 Task: Find connections with filter location Habiganj with filter topic #Networkingwith filter profile language Potuguese with filter current company NCC Limited with filter school Monad University  with filter industry Oil Extraction with filter service category Cybersecurity with filter keywords title Artist
Action: Mouse moved to (540, 108)
Screenshot: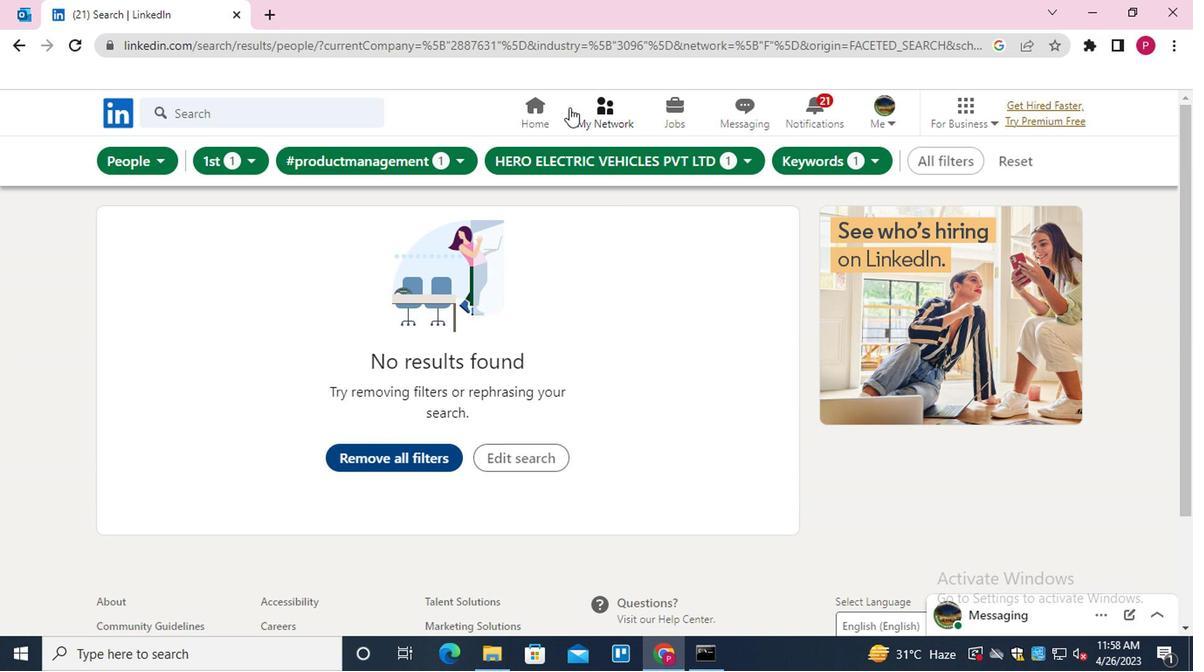 
Action: Mouse pressed left at (540, 108)
Screenshot: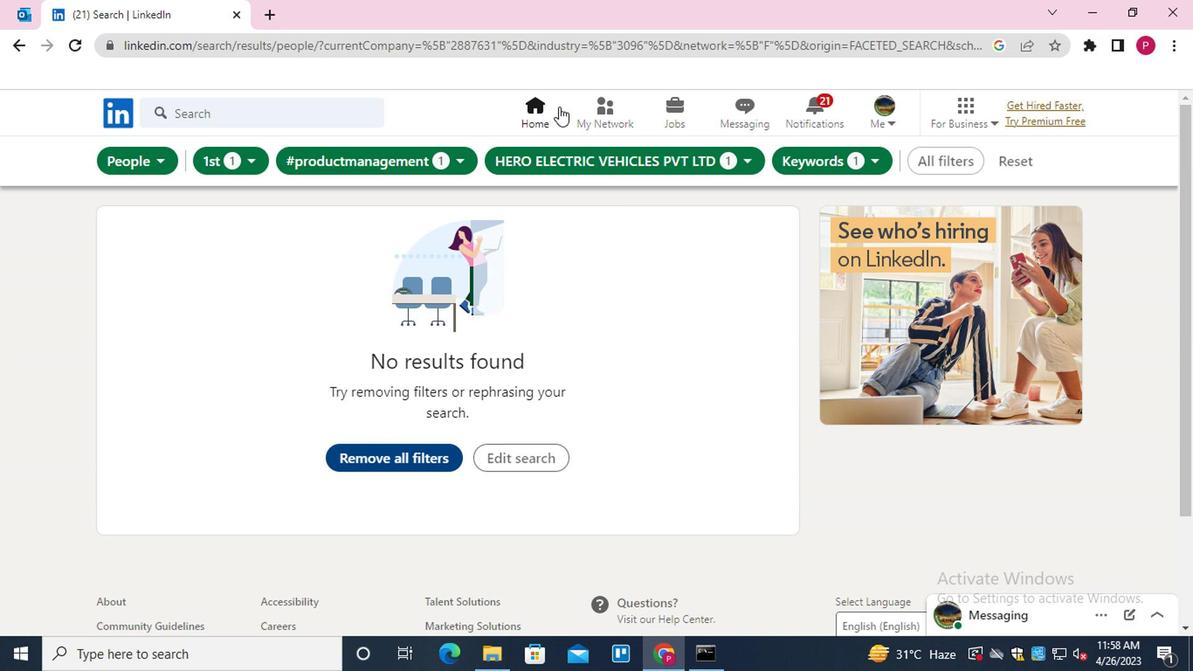 
Action: Mouse moved to (614, 117)
Screenshot: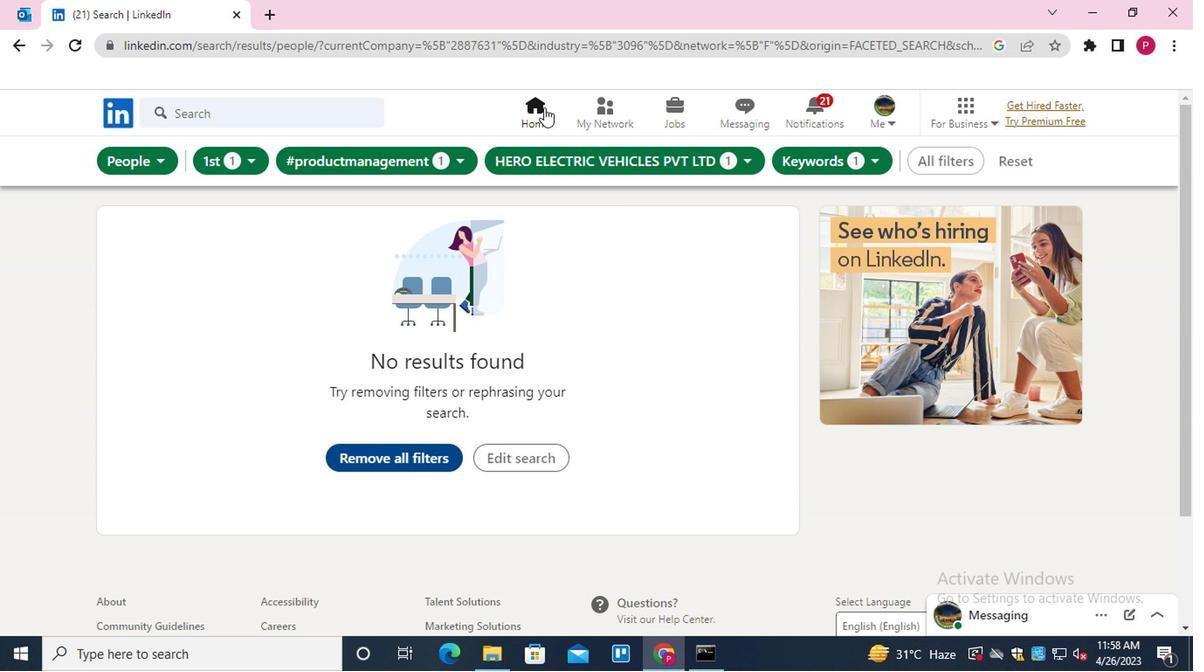
Action: Mouse pressed left at (614, 117)
Screenshot: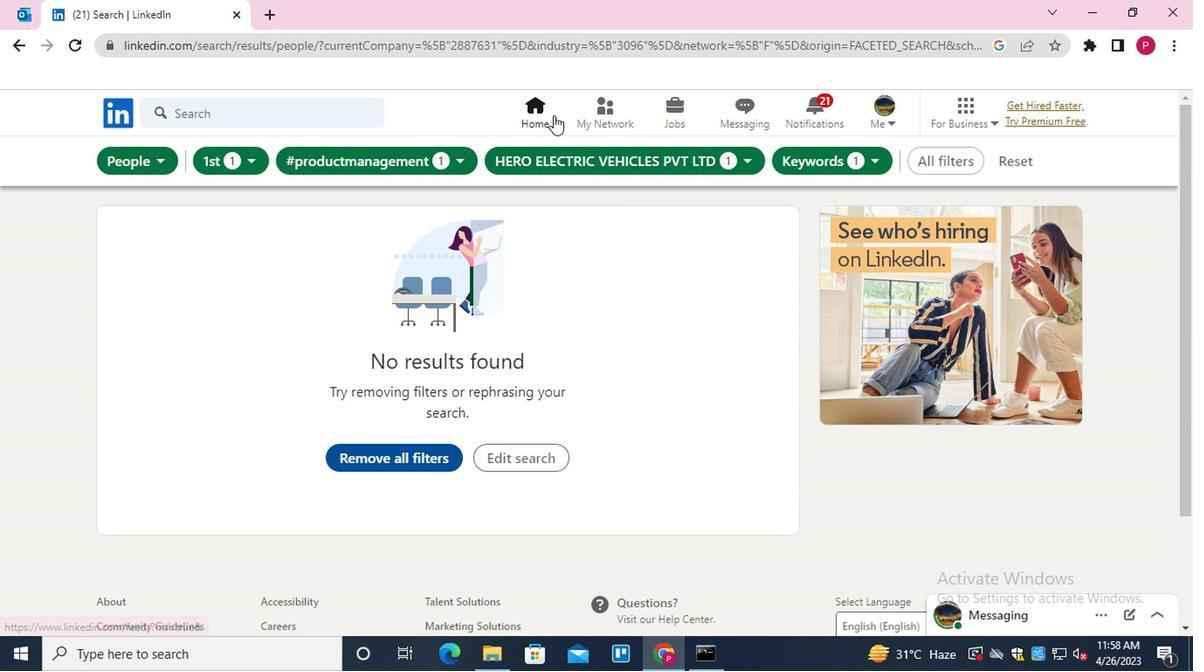 
Action: Mouse moved to (233, 198)
Screenshot: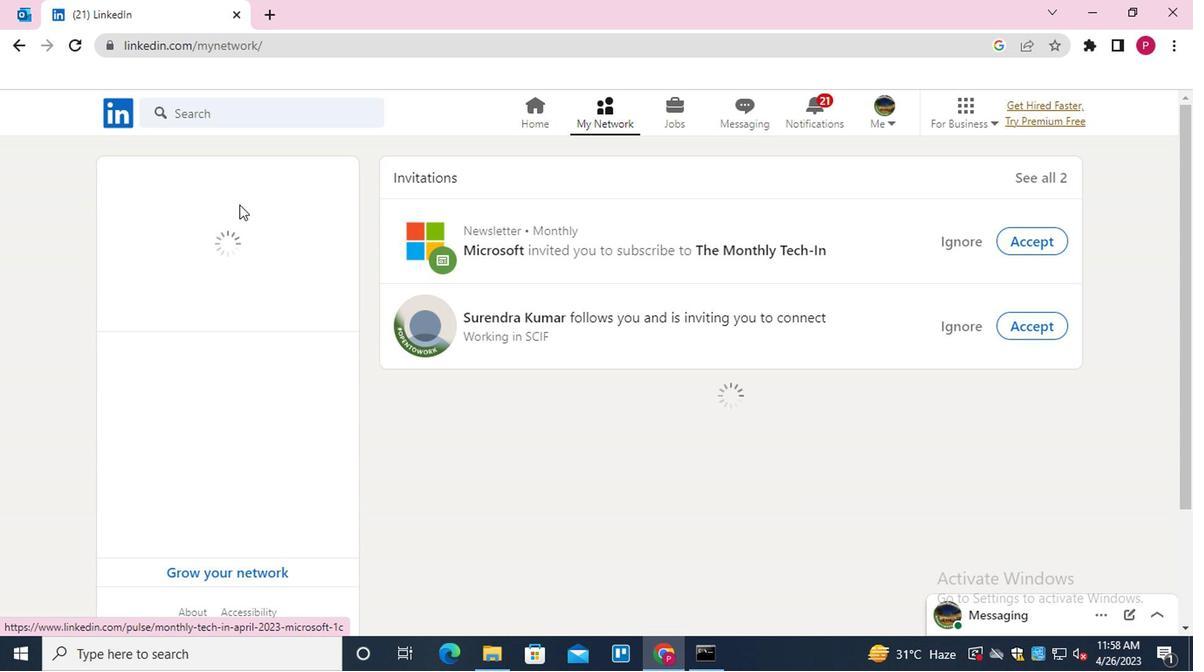 
Action: Mouse pressed left at (233, 198)
Screenshot: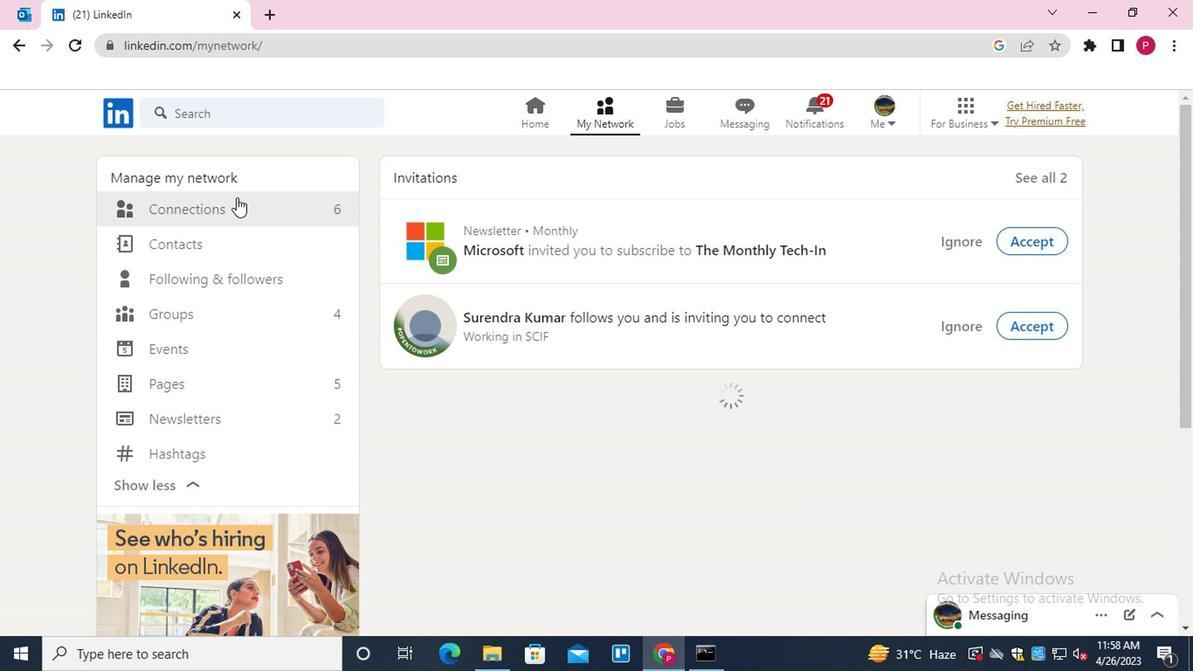 
Action: Mouse moved to (257, 216)
Screenshot: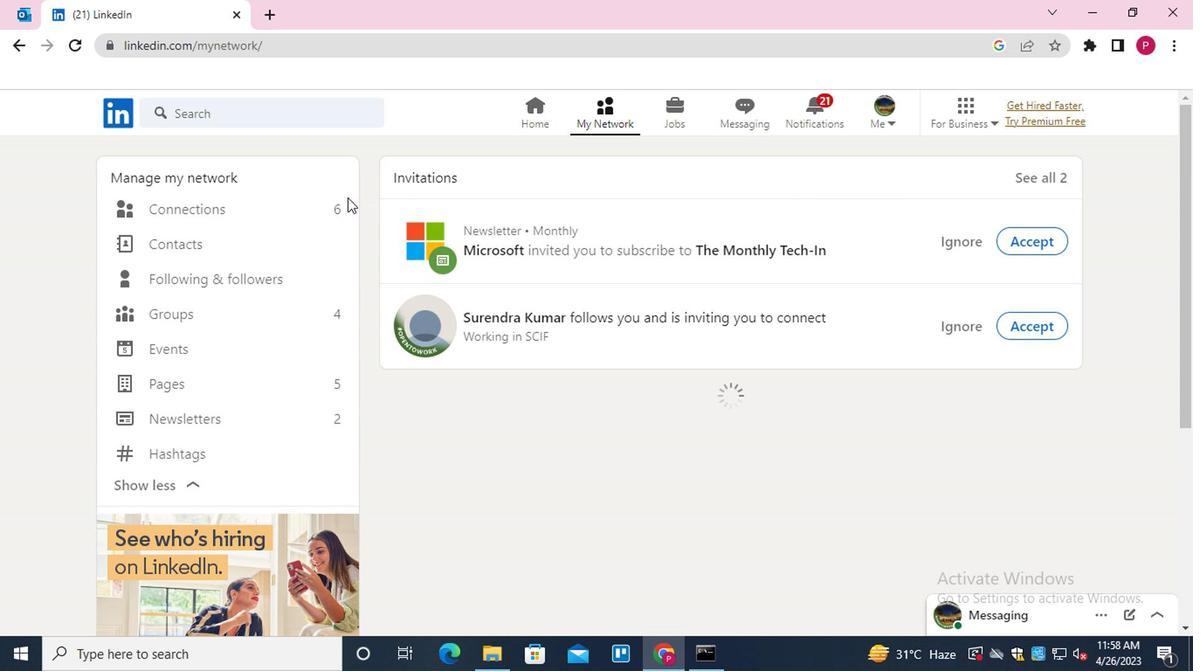 
Action: Mouse pressed left at (257, 216)
Screenshot: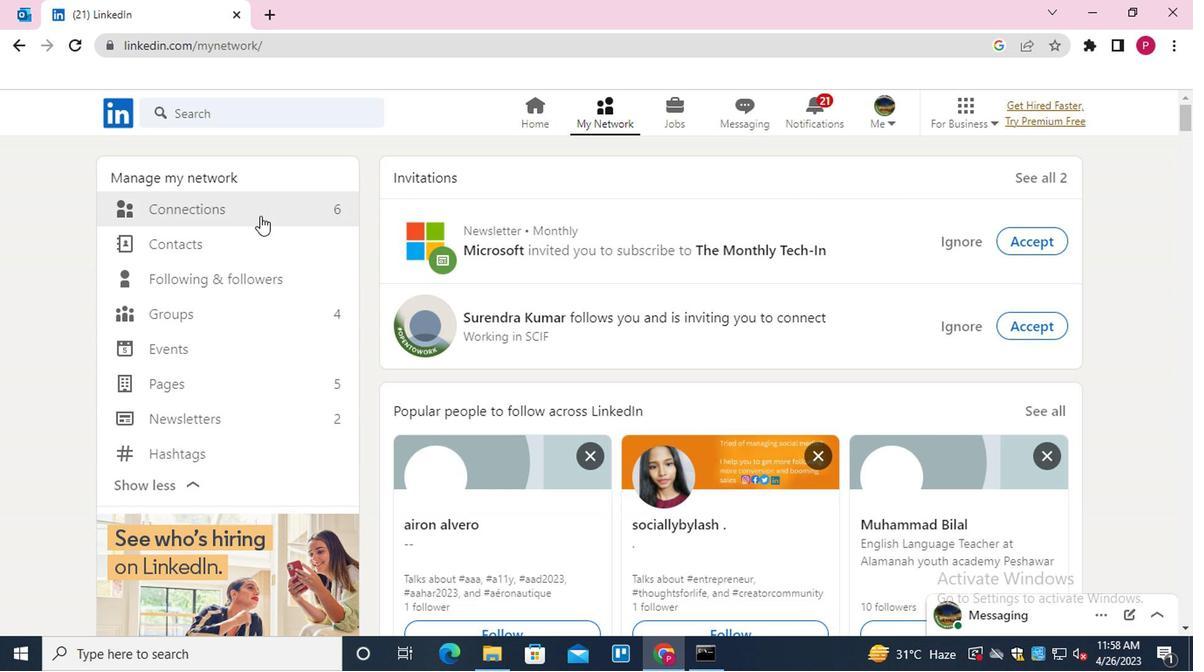 
Action: Mouse moved to (737, 213)
Screenshot: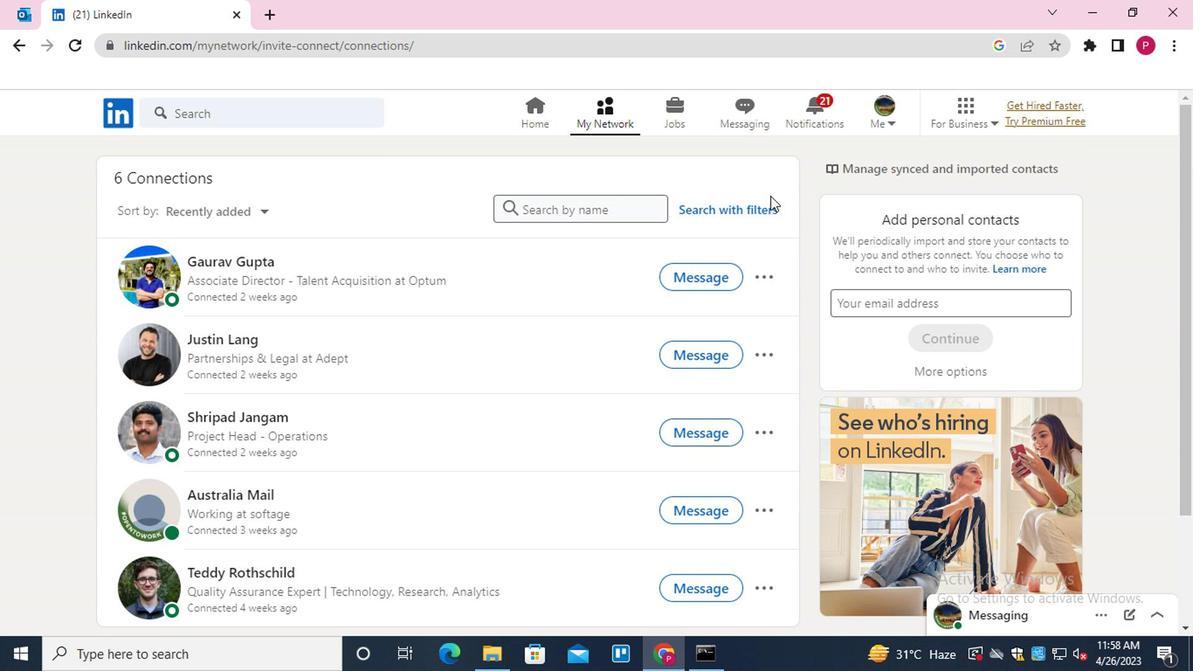 
Action: Mouse pressed left at (737, 213)
Screenshot: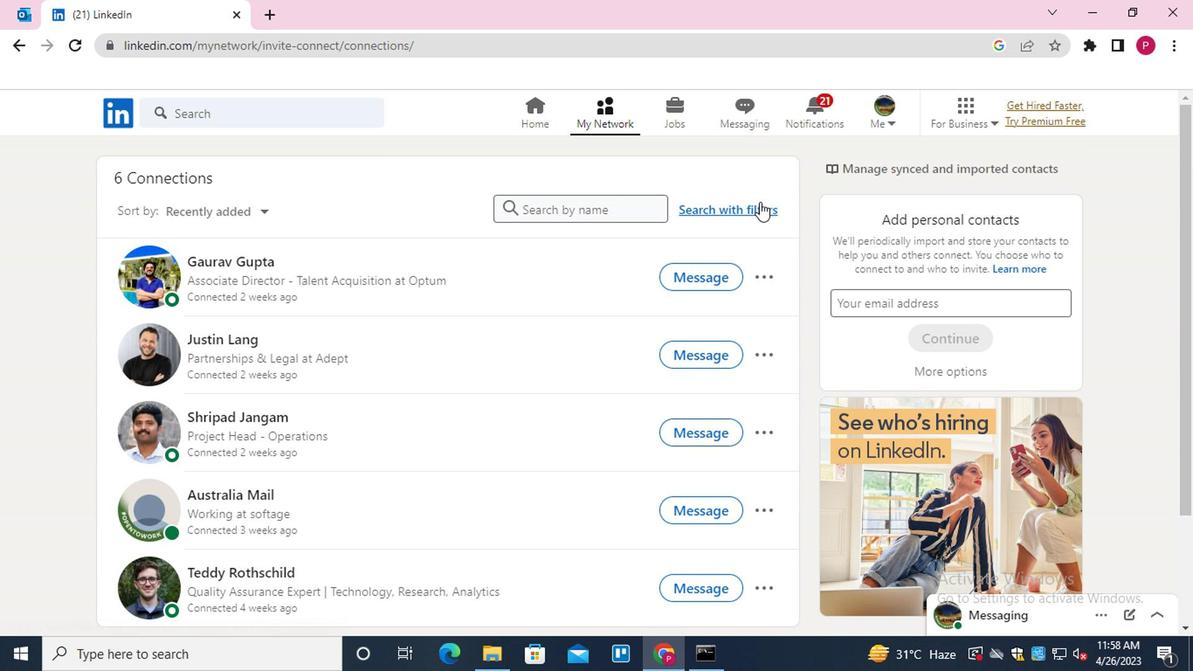 
Action: Mouse moved to (573, 162)
Screenshot: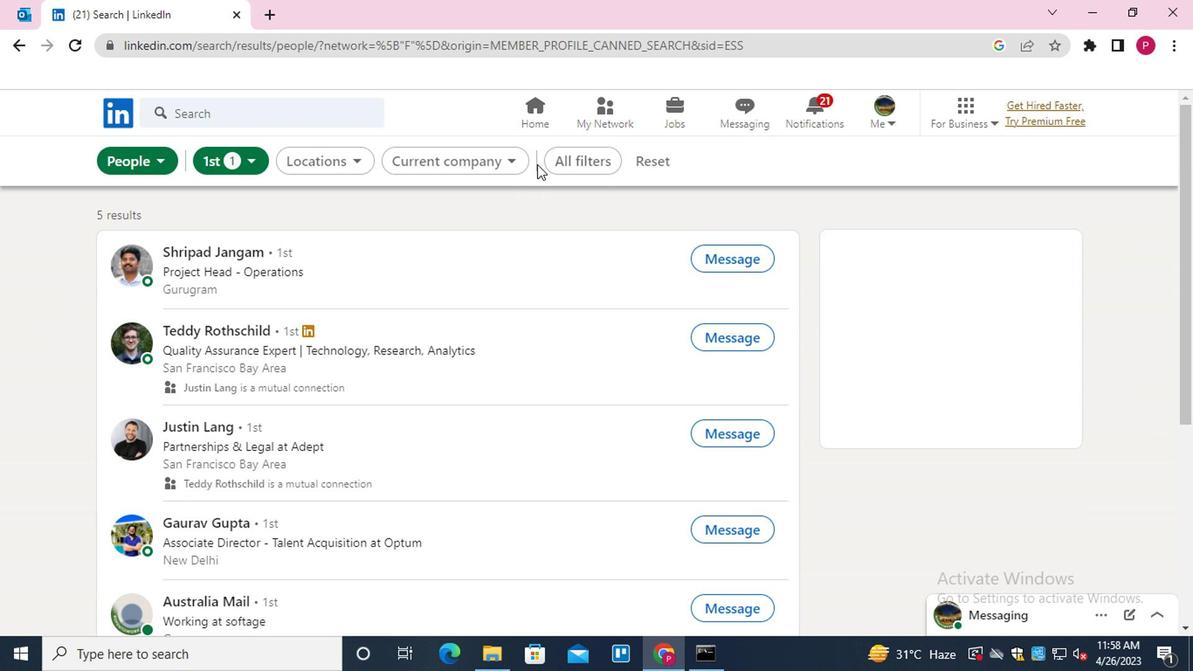 
Action: Mouse pressed left at (573, 162)
Screenshot: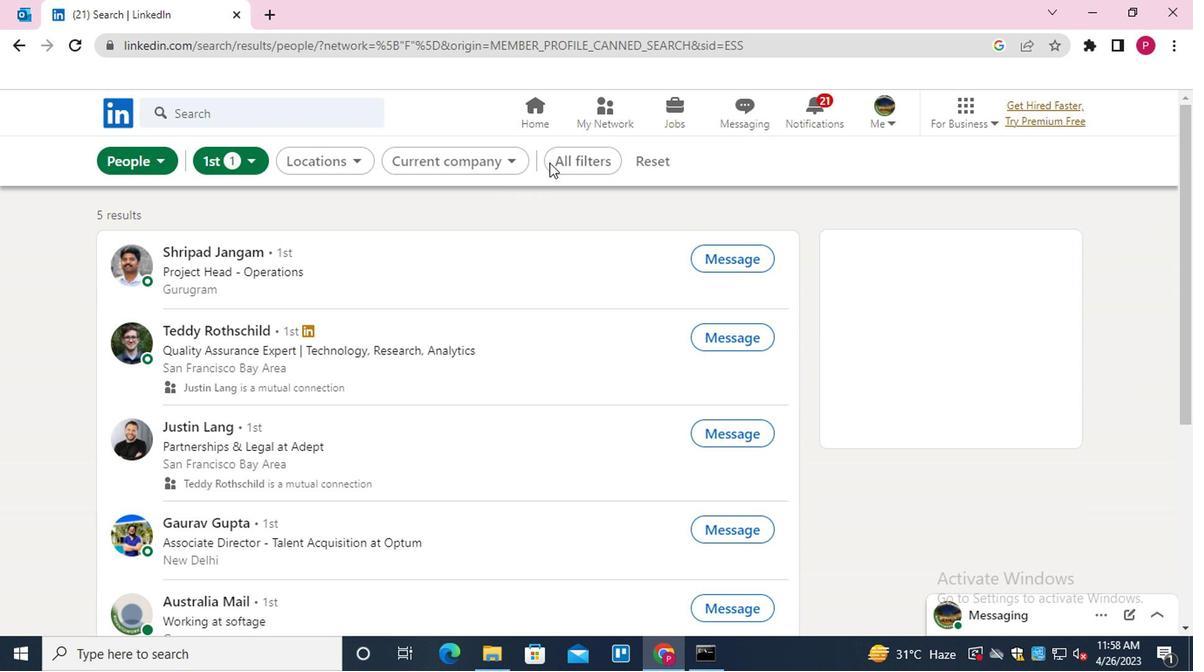 
Action: Mouse moved to (960, 404)
Screenshot: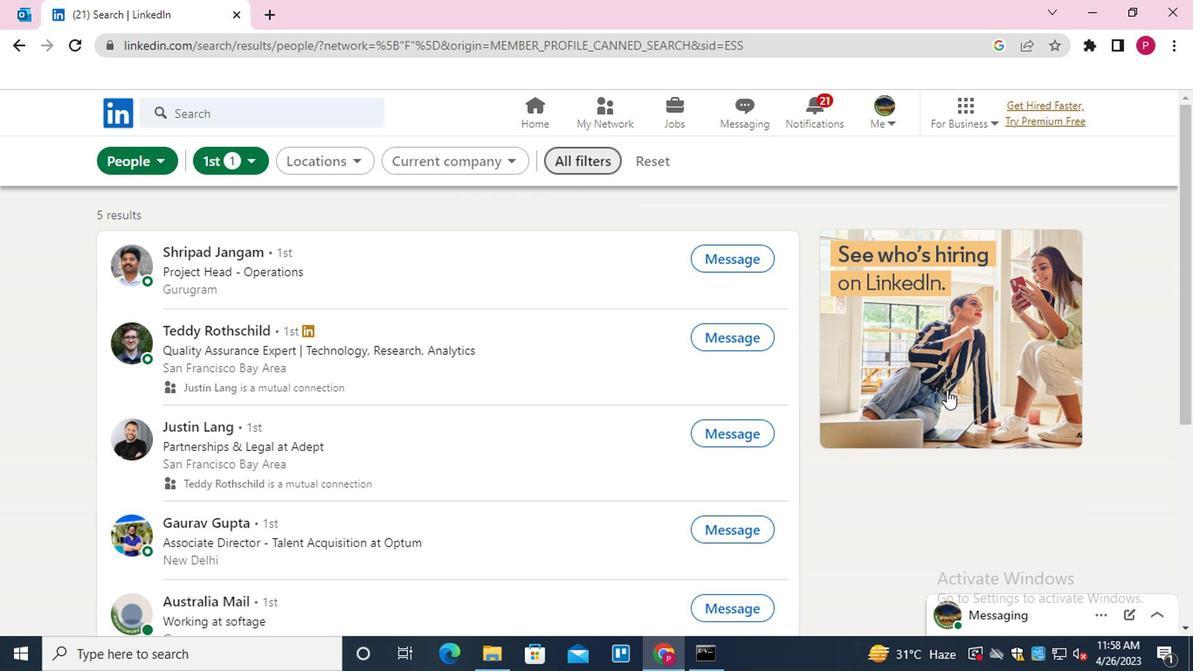 
Action: Mouse scrolled (960, 403) with delta (0, -1)
Screenshot: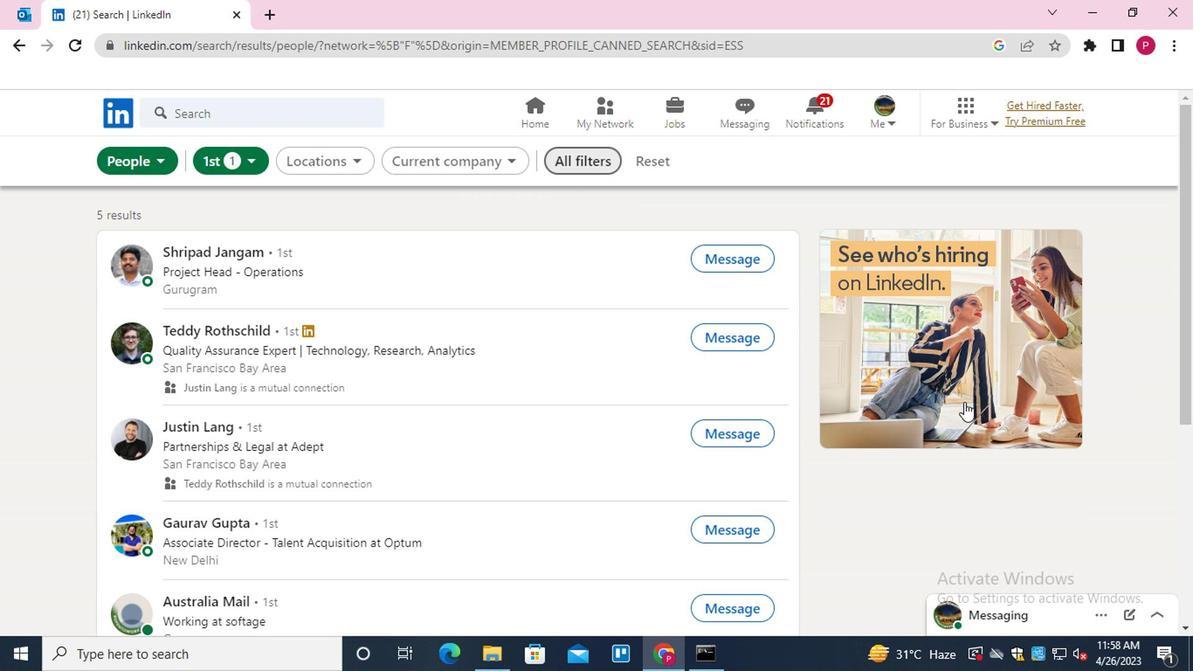 
Action: Mouse moved to (962, 407)
Screenshot: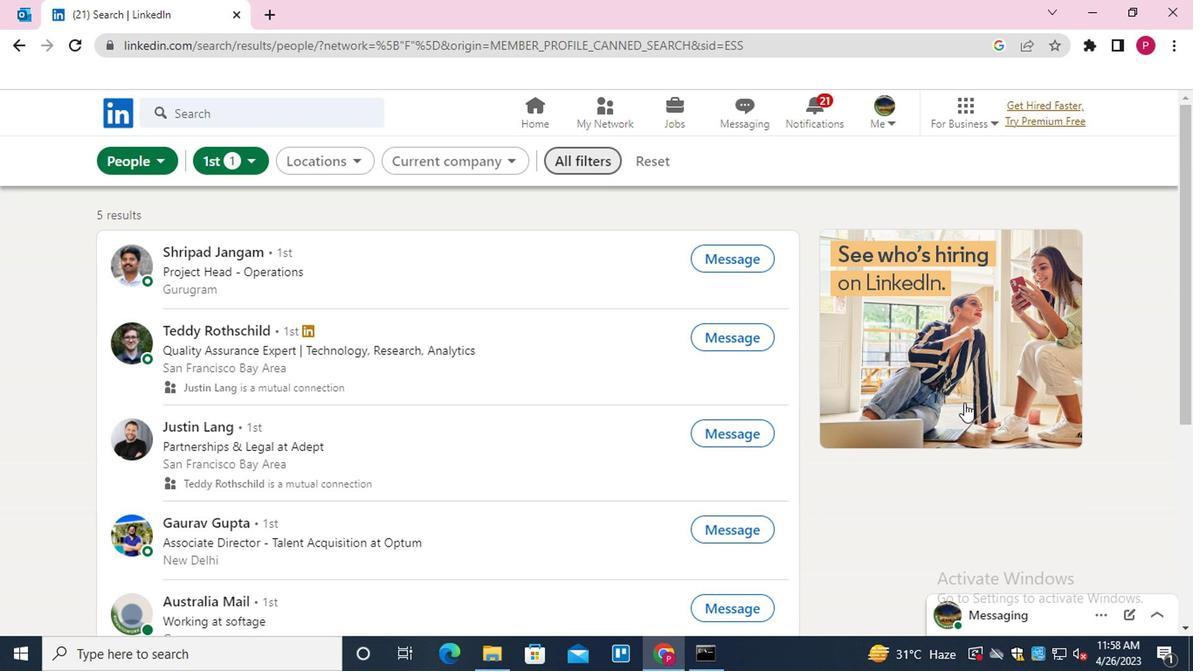 
Action: Mouse scrolled (962, 407) with delta (0, 0)
Screenshot: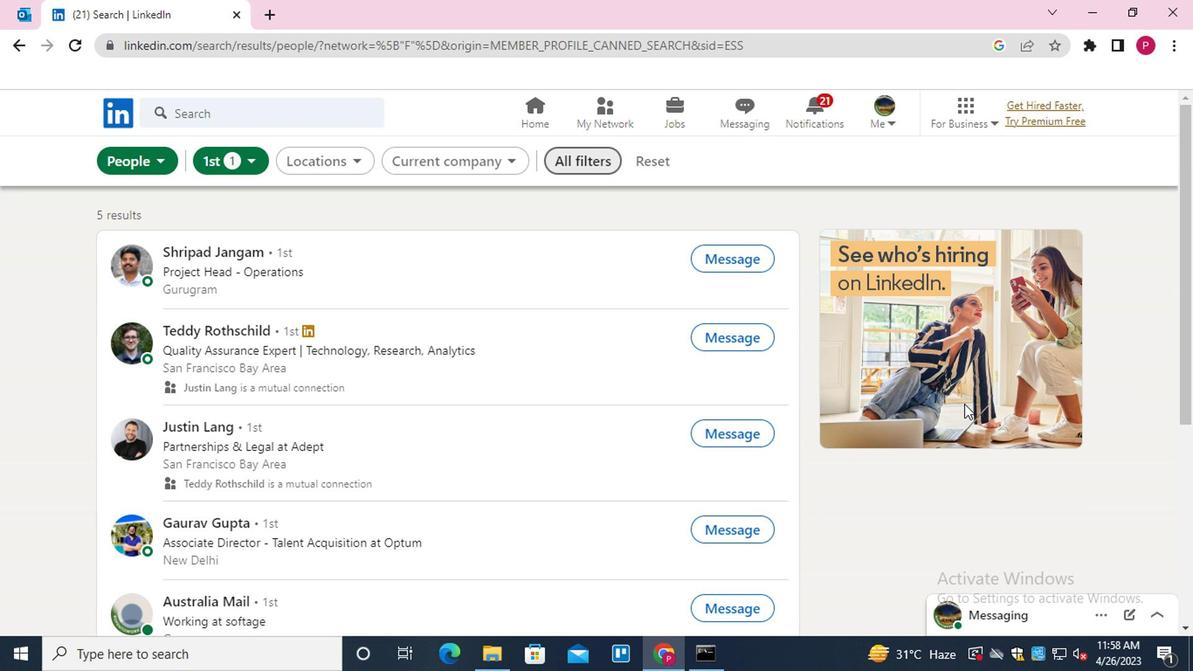 
Action: Mouse moved to (962, 408)
Screenshot: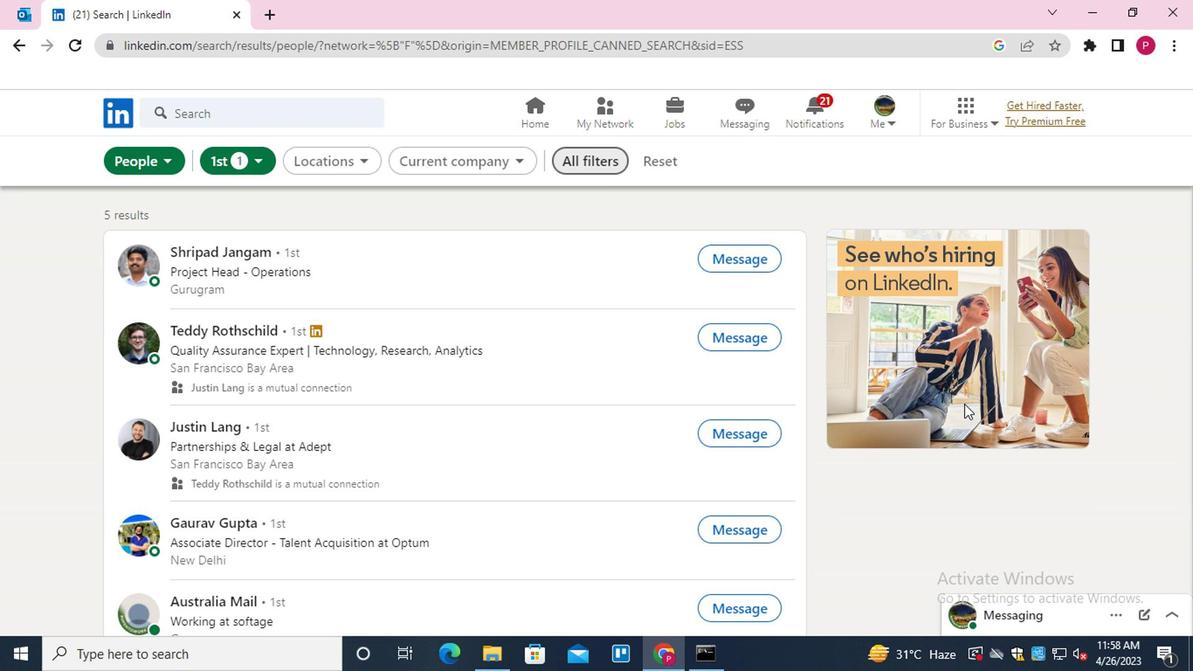 
Action: Mouse scrolled (962, 407) with delta (0, -1)
Screenshot: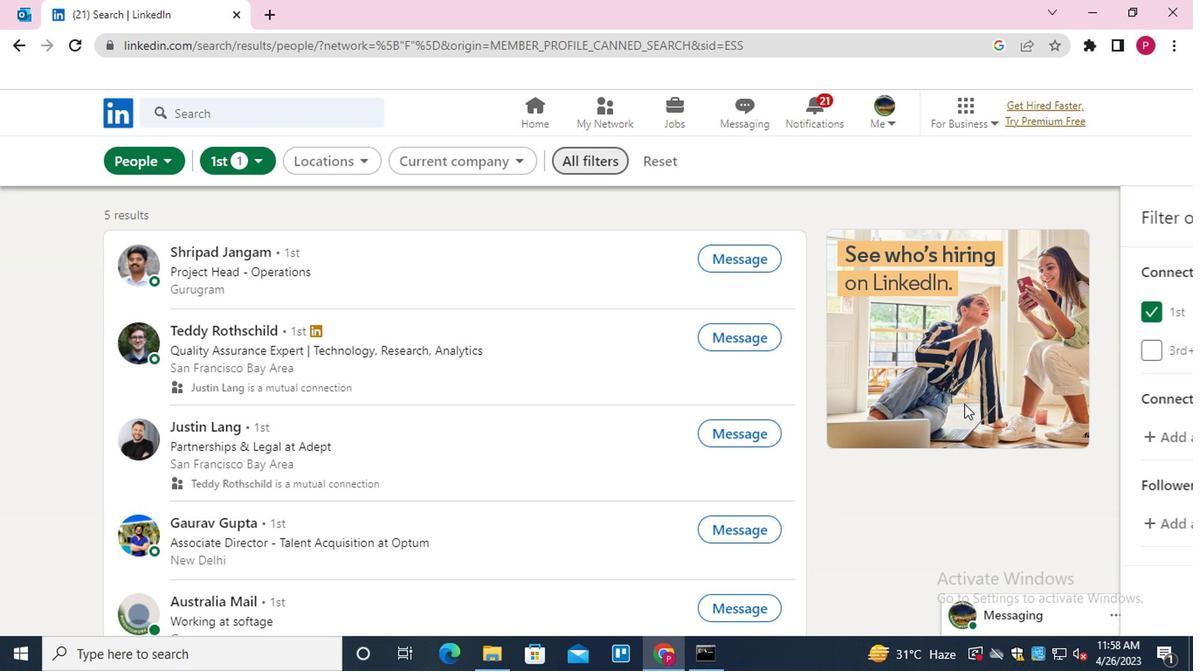
Action: Mouse moved to (1001, 443)
Screenshot: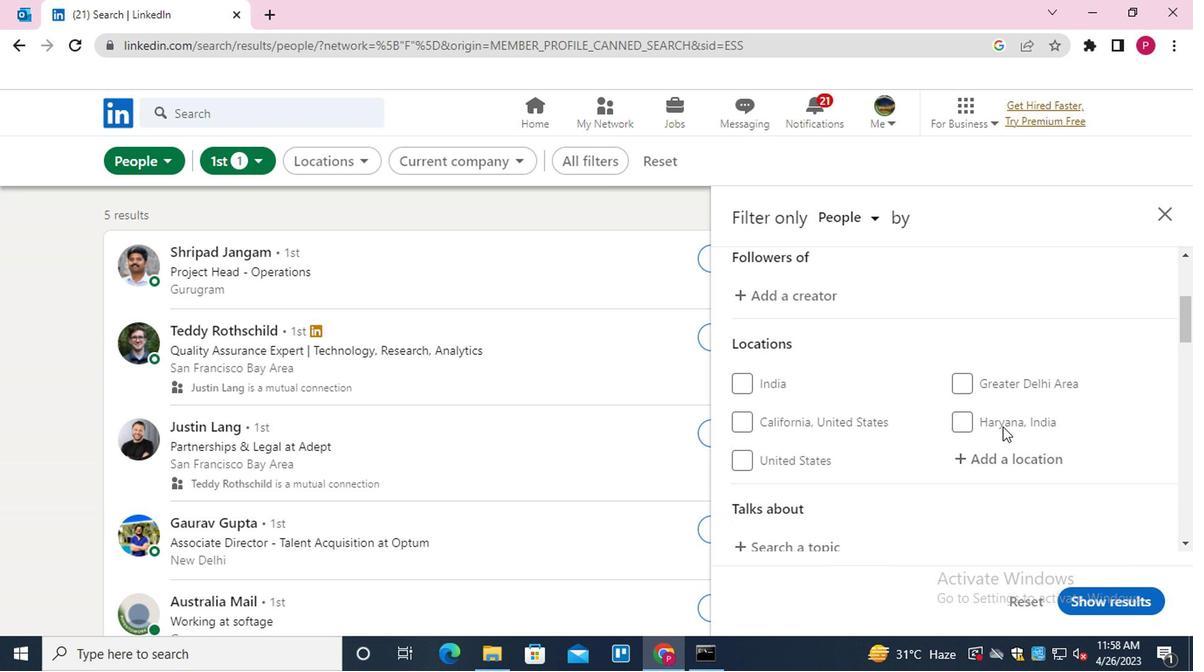 
Action: Mouse pressed left at (1001, 443)
Screenshot: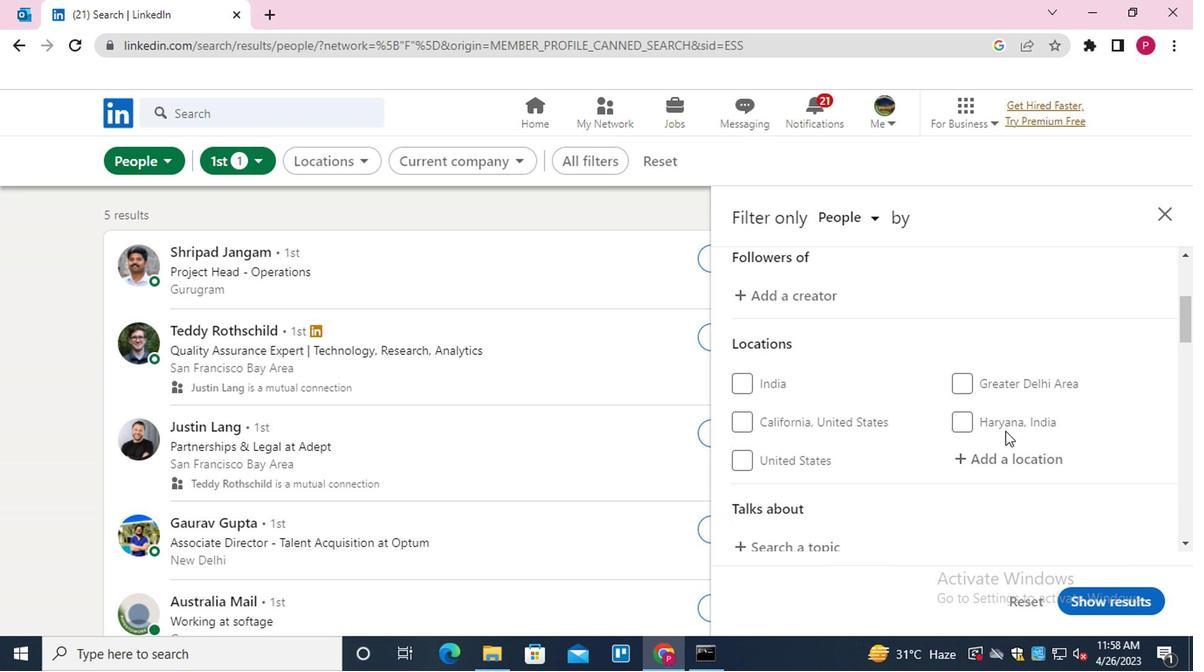 
Action: Mouse moved to (998, 454)
Screenshot: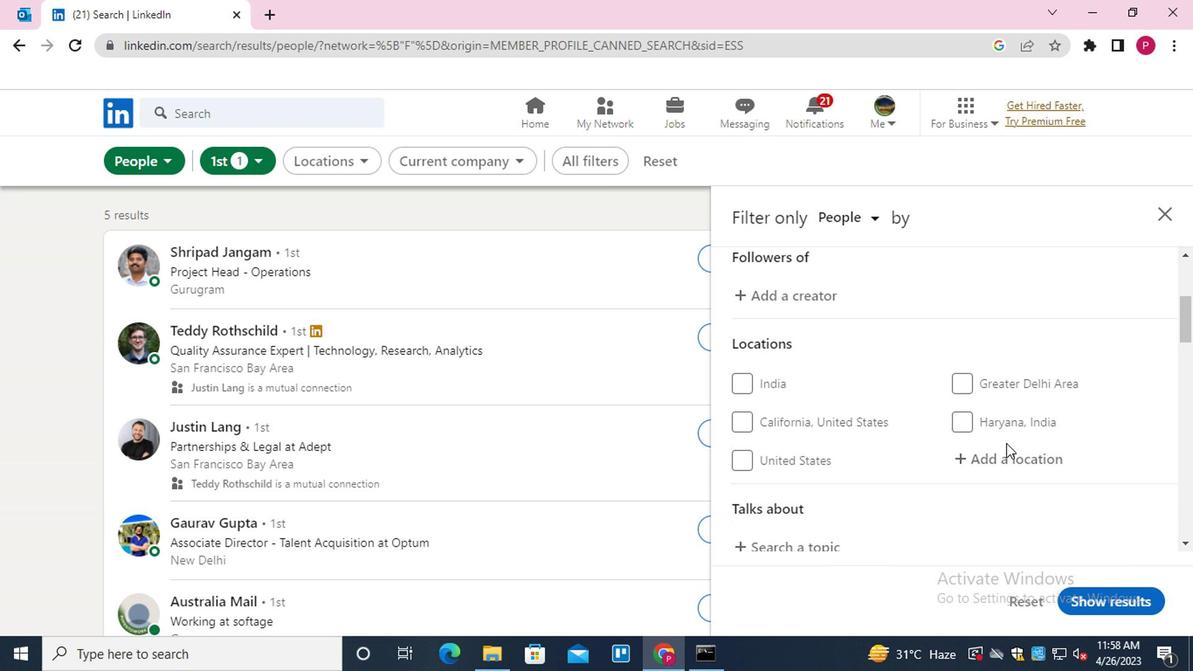 
Action: Mouse pressed left at (998, 454)
Screenshot: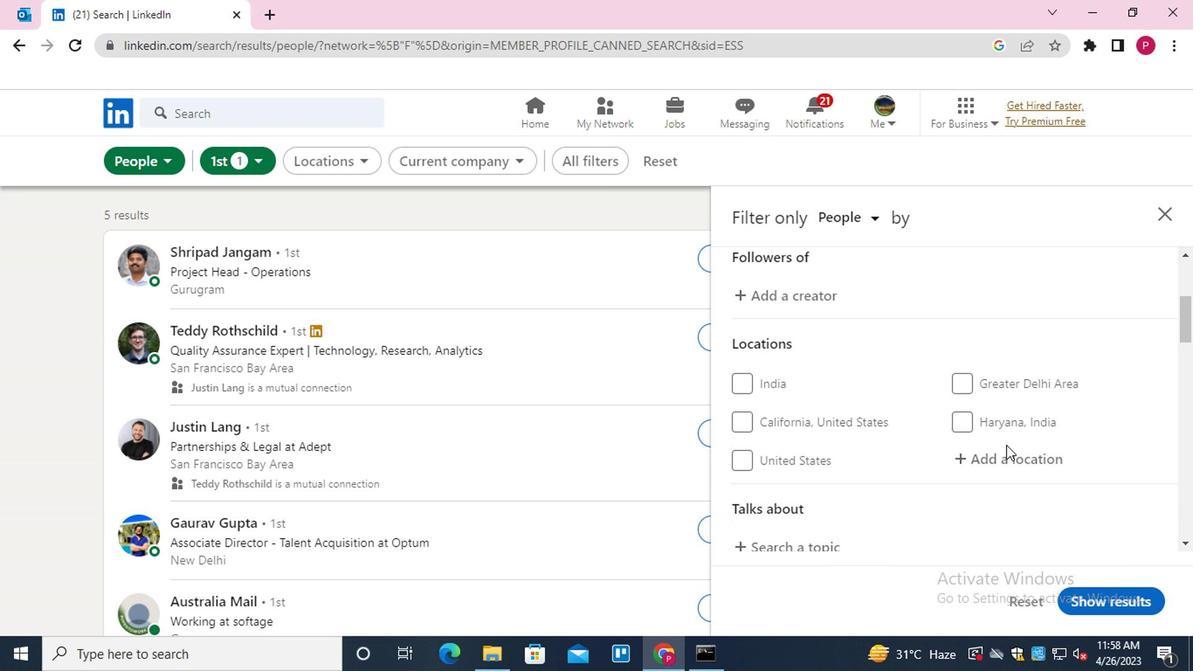 
Action: Mouse moved to (1038, 425)
Screenshot: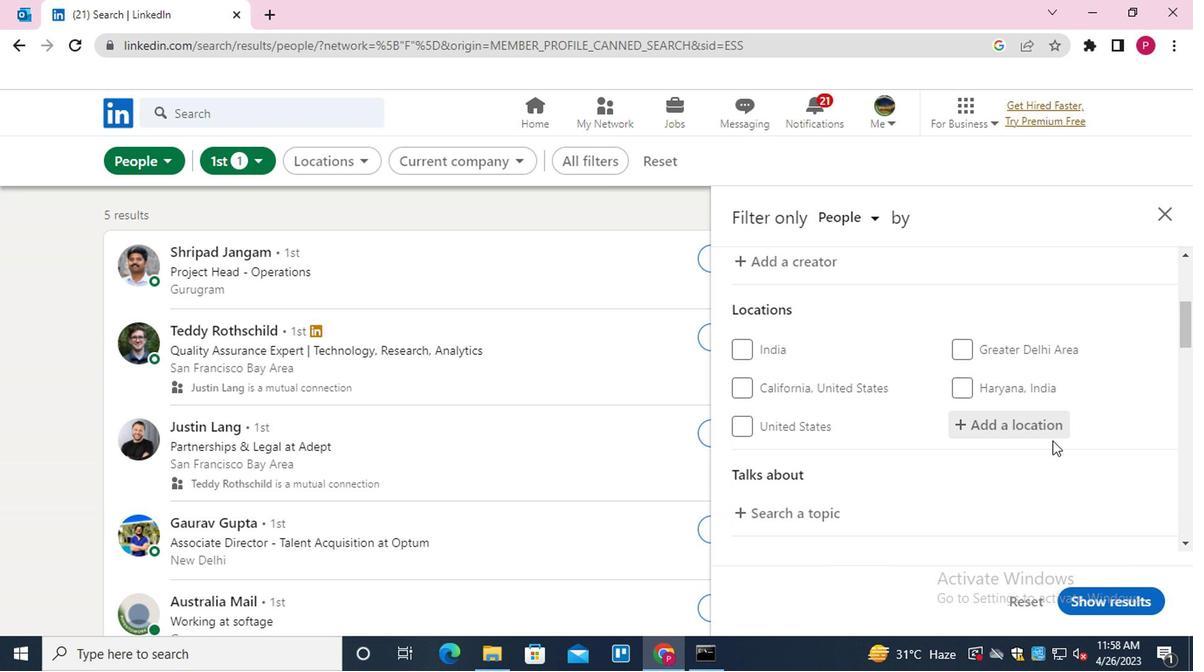 
Action: Mouse pressed left at (1038, 425)
Screenshot: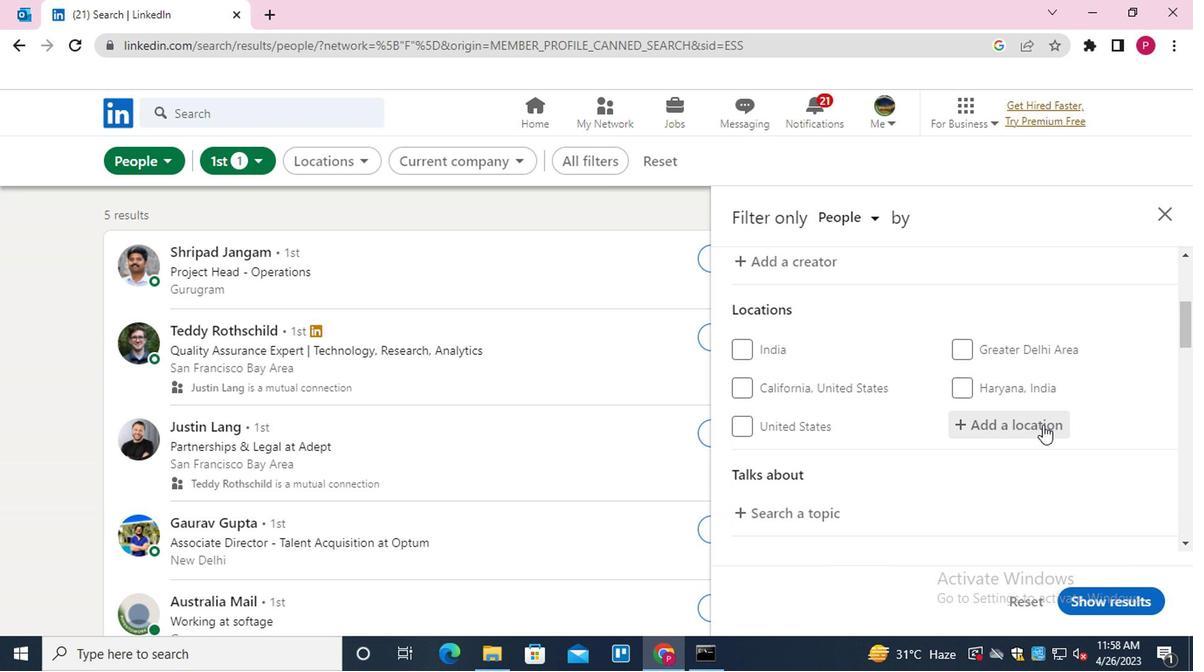 
Action: Key pressed <Key.shift>HABIGANJ
Screenshot: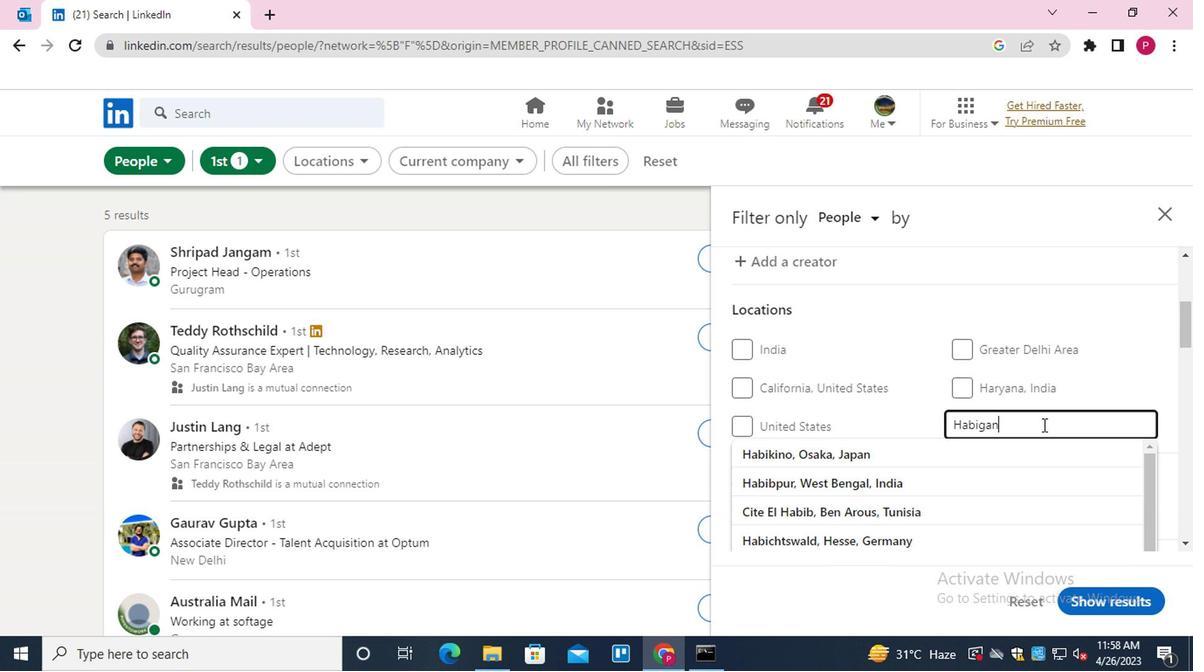 
Action: Mouse moved to (1010, 443)
Screenshot: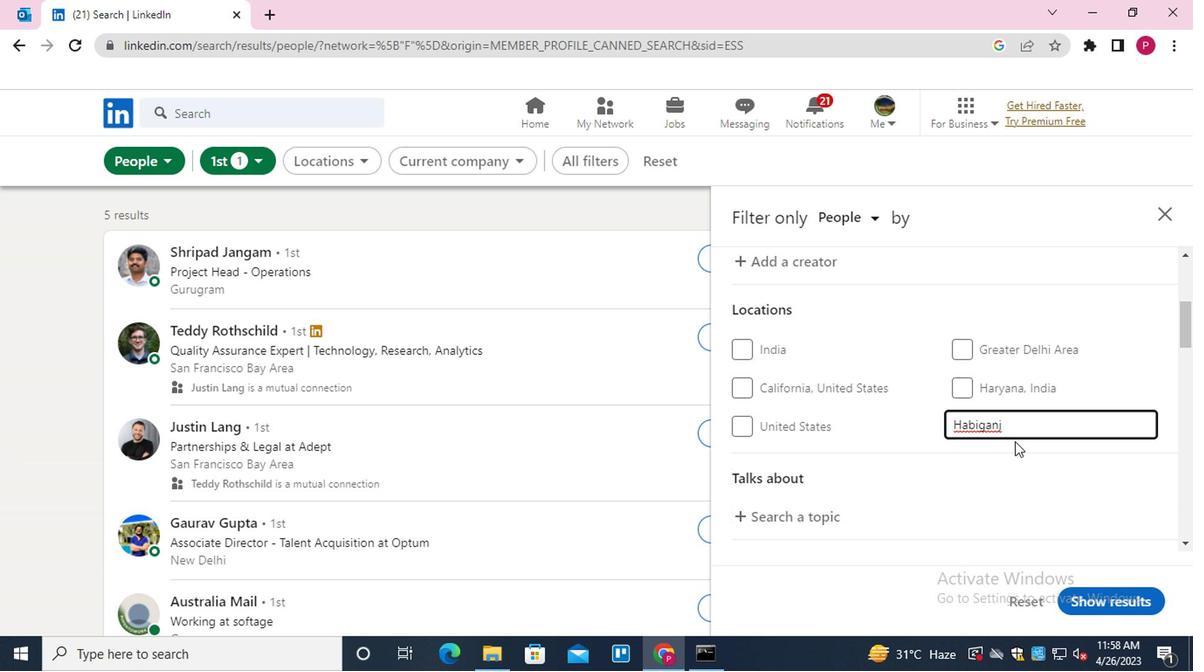 
Action: Mouse scrolled (1010, 441) with delta (0, -1)
Screenshot: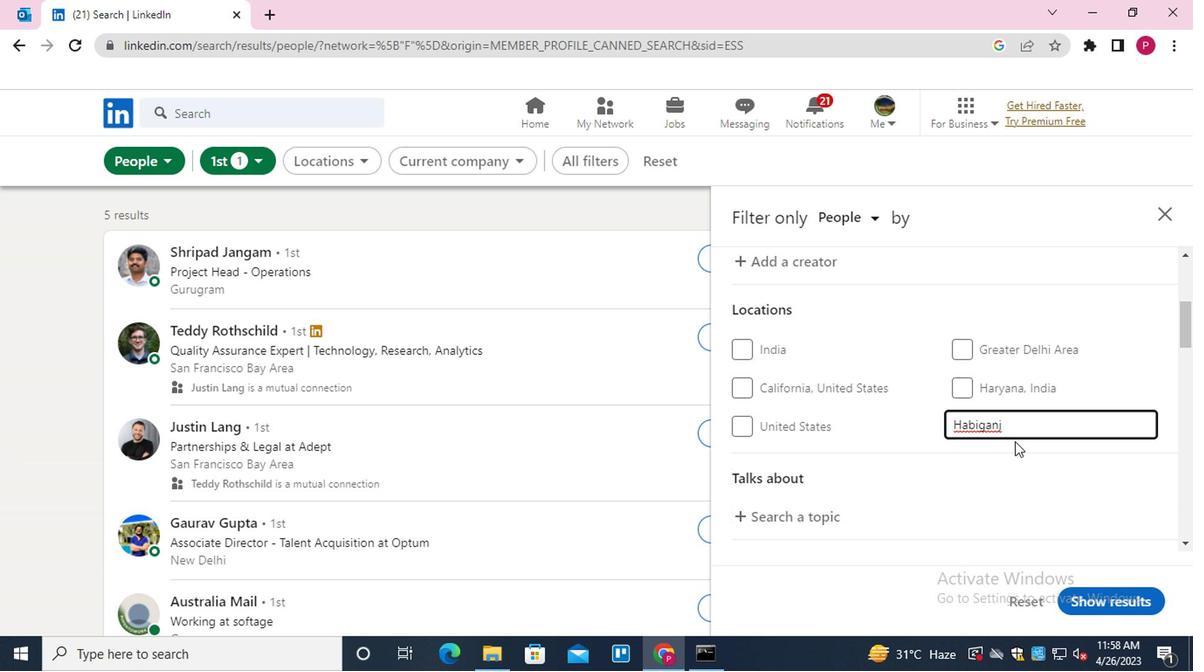 
Action: Mouse moved to (762, 424)
Screenshot: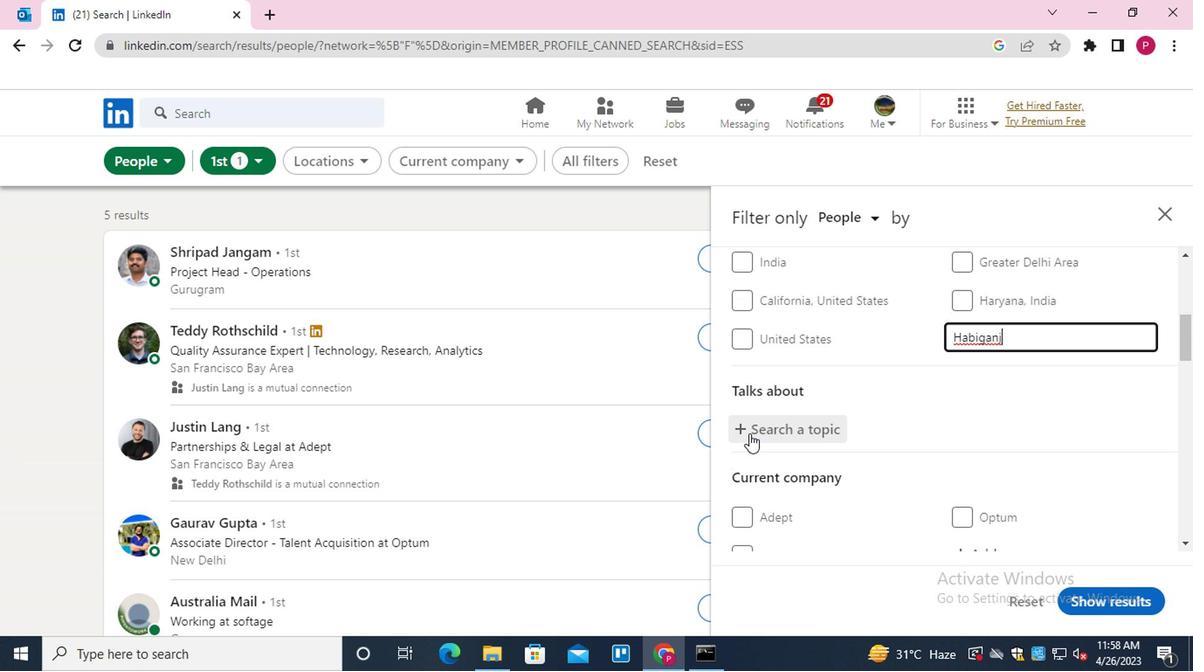 
Action: Mouse pressed left at (762, 424)
Screenshot: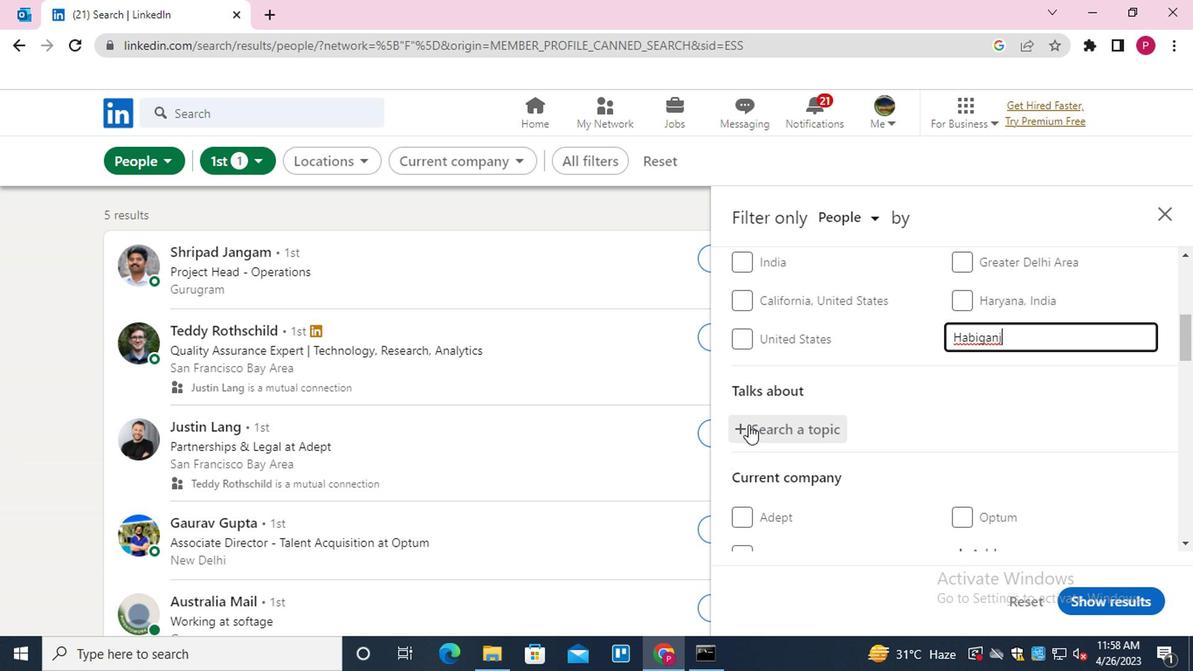 
Action: Key pressed NETWORKING<Key.down><Key.enter>
Screenshot: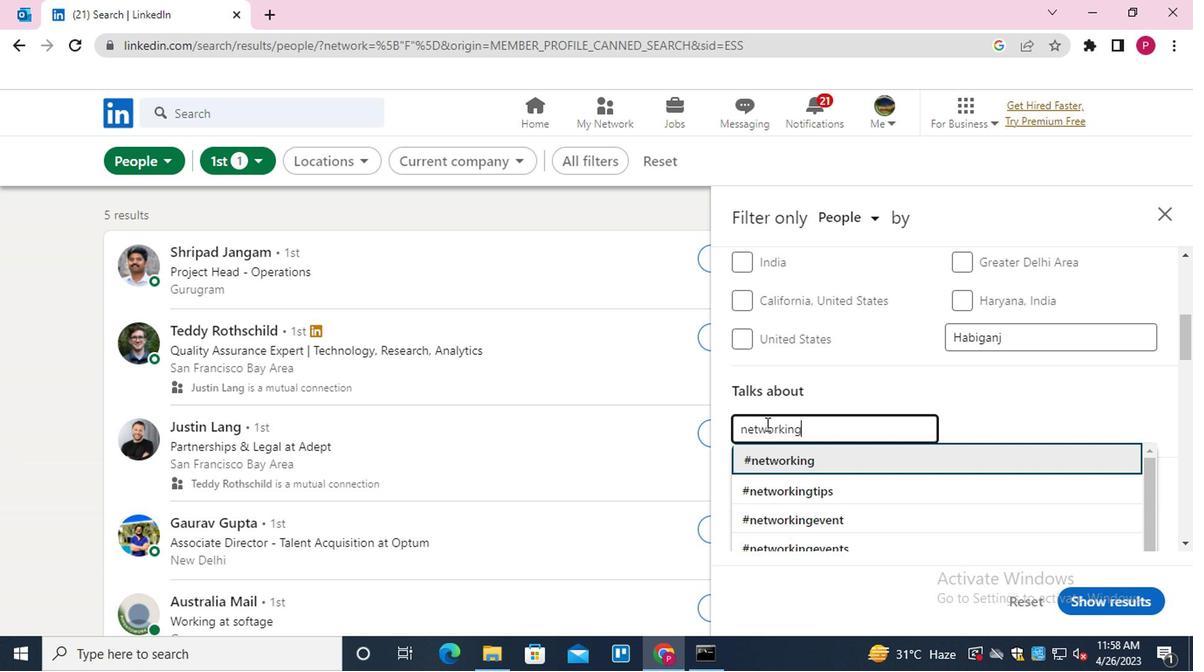 
Action: Mouse scrolled (762, 423) with delta (0, 0)
Screenshot: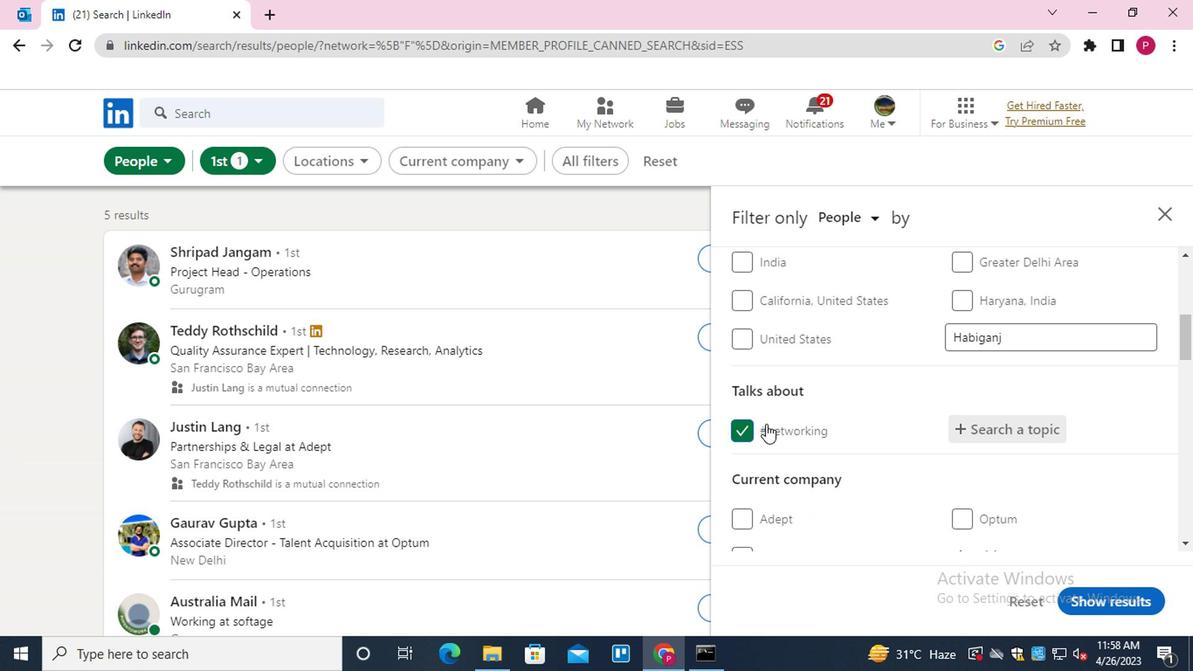 
Action: Mouse scrolled (762, 423) with delta (0, 0)
Screenshot: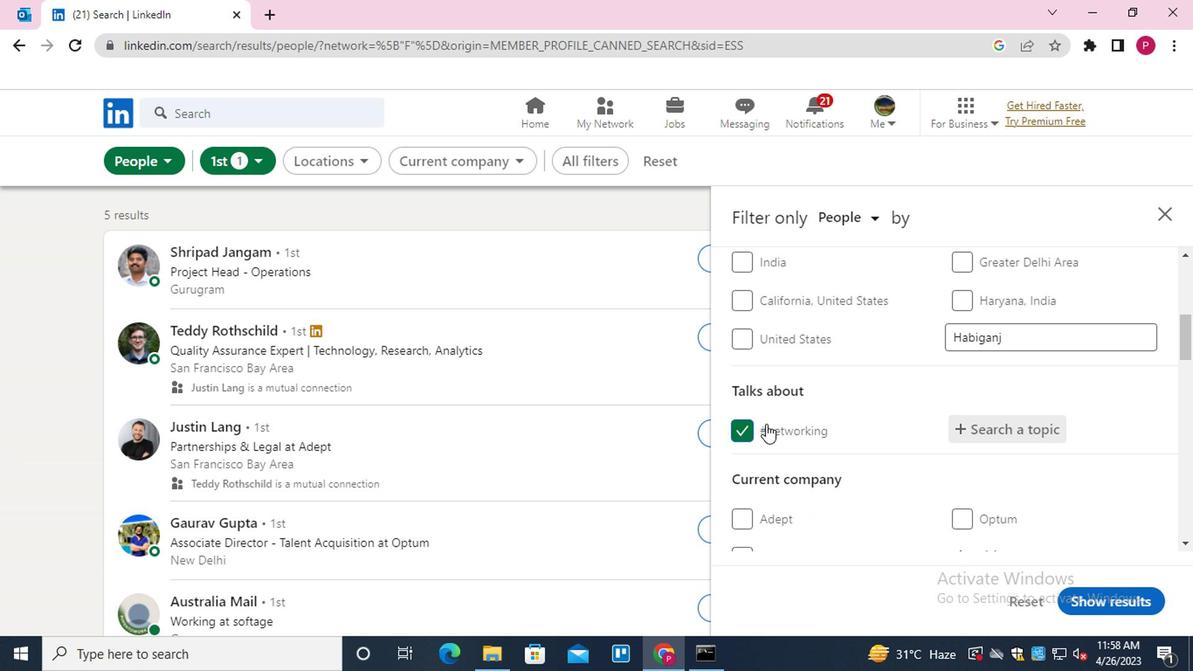 
Action: Mouse scrolled (762, 423) with delta (0, 0)
Screenshot: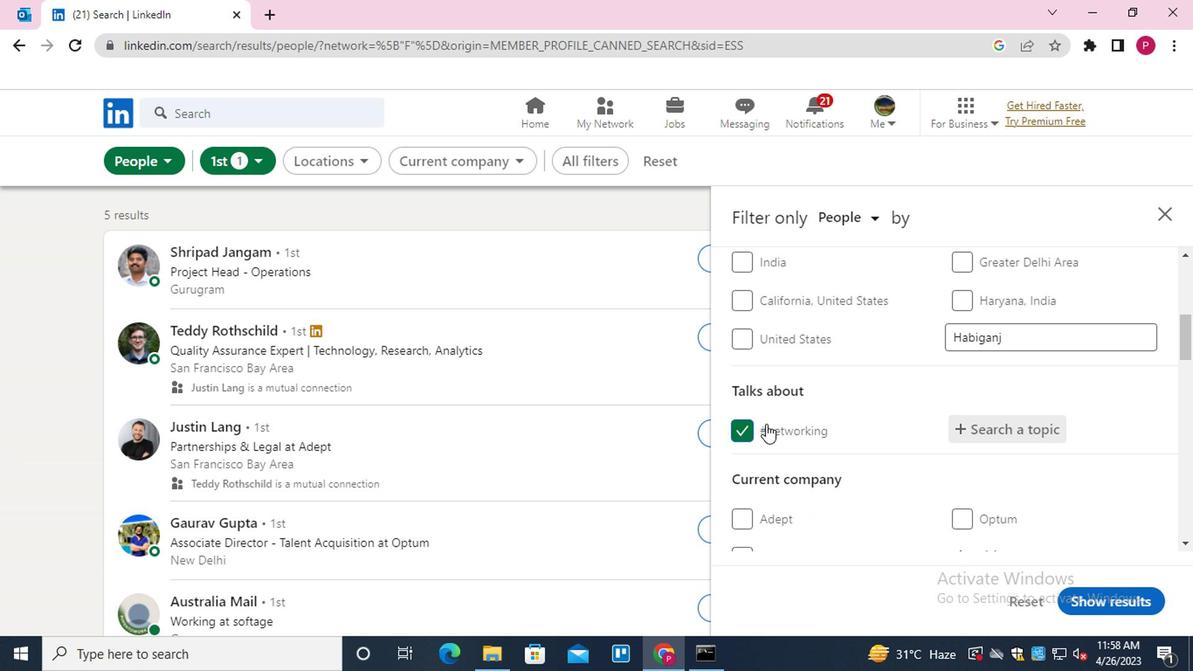 
Action: Mouse moved to (998, 301)
Screenshot: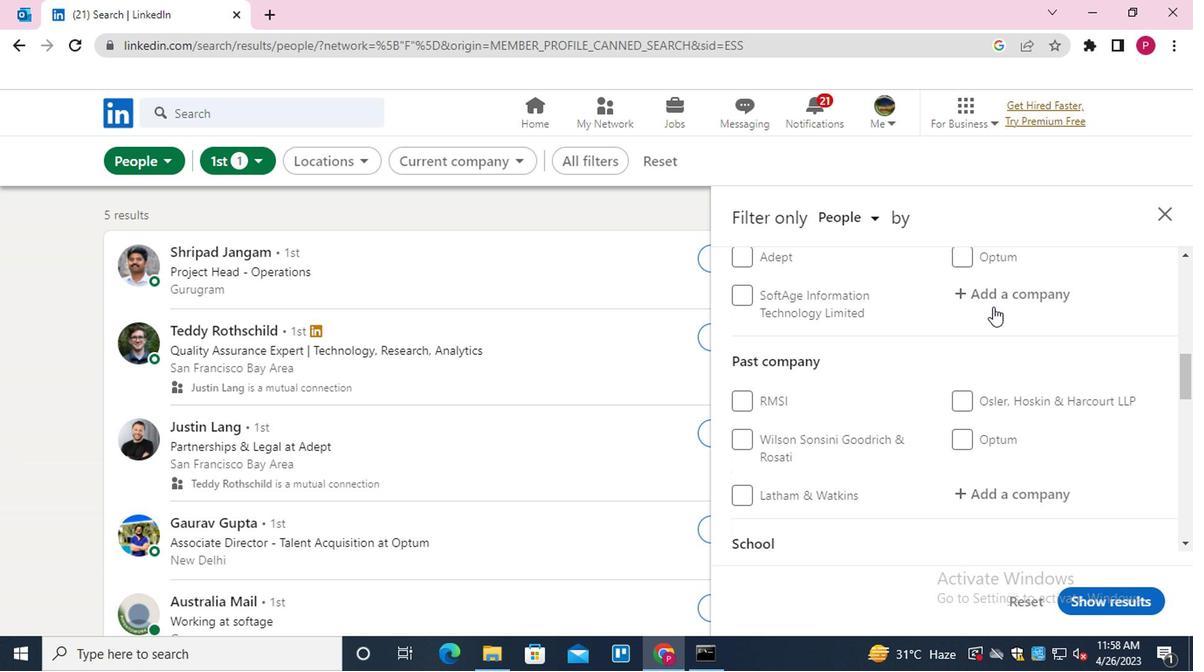 
Action: Mouse pressed left at (998, 301)
Screenshot: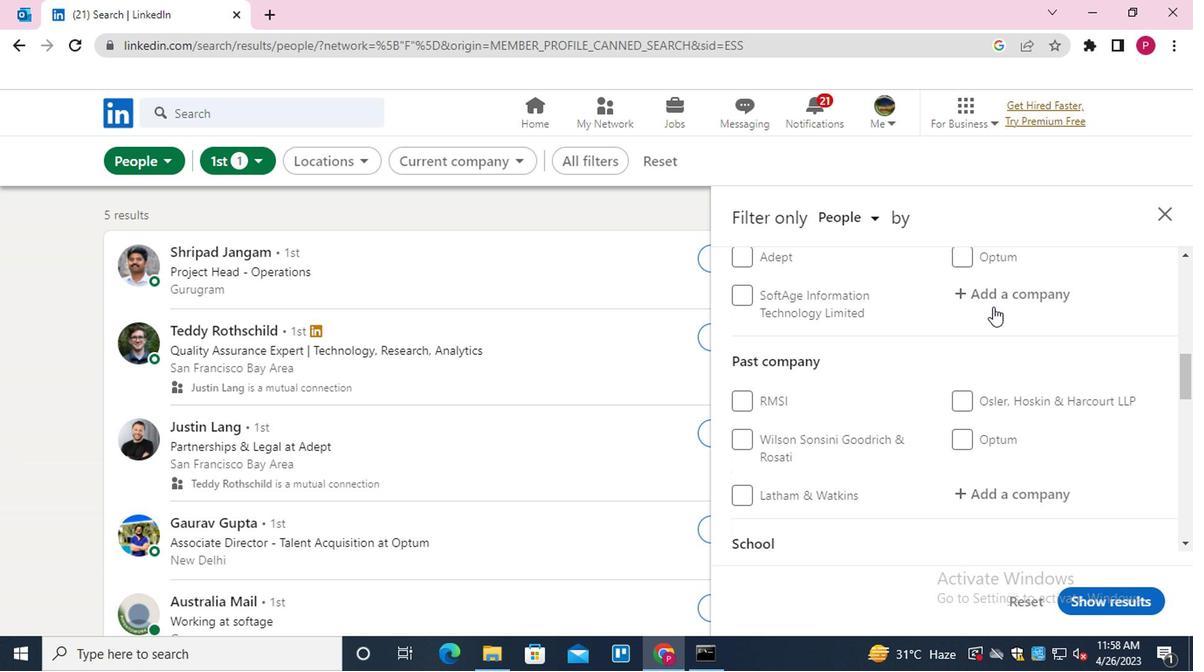 
Action: Key pressed <Key.shift><Key.shift><Key.shift><Key.shift>NCC<Key.space><Key.down><Key.down><Key.enter>
Screenshot: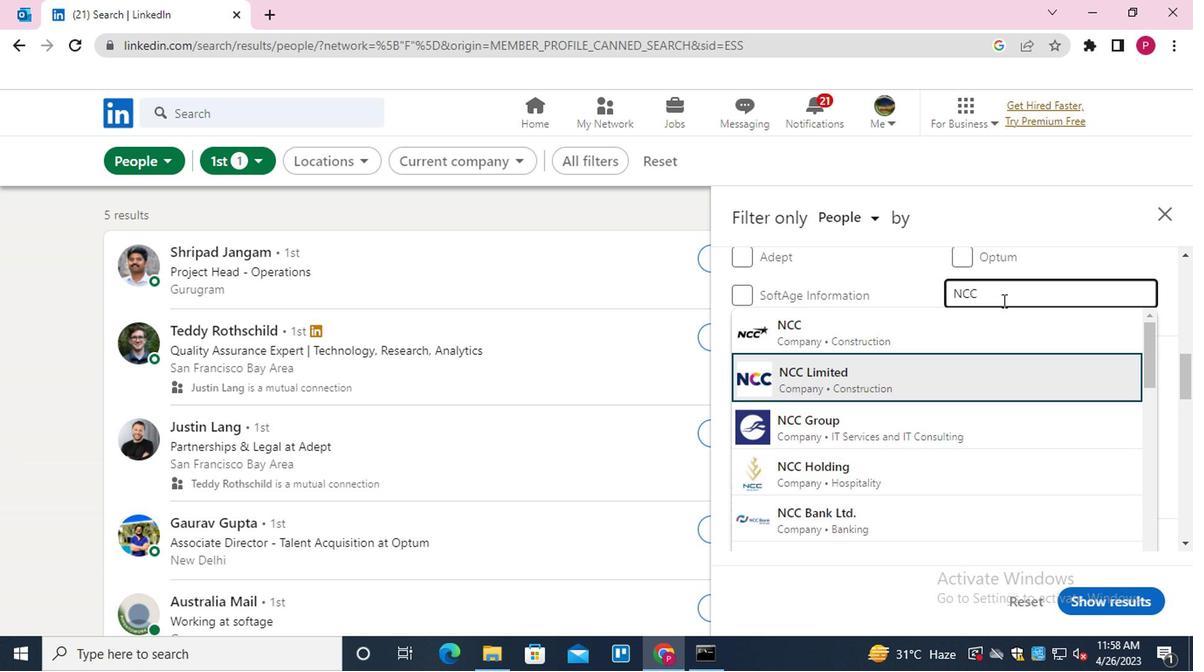 
Action: Mouse moved to (950, 325)
Screenshot: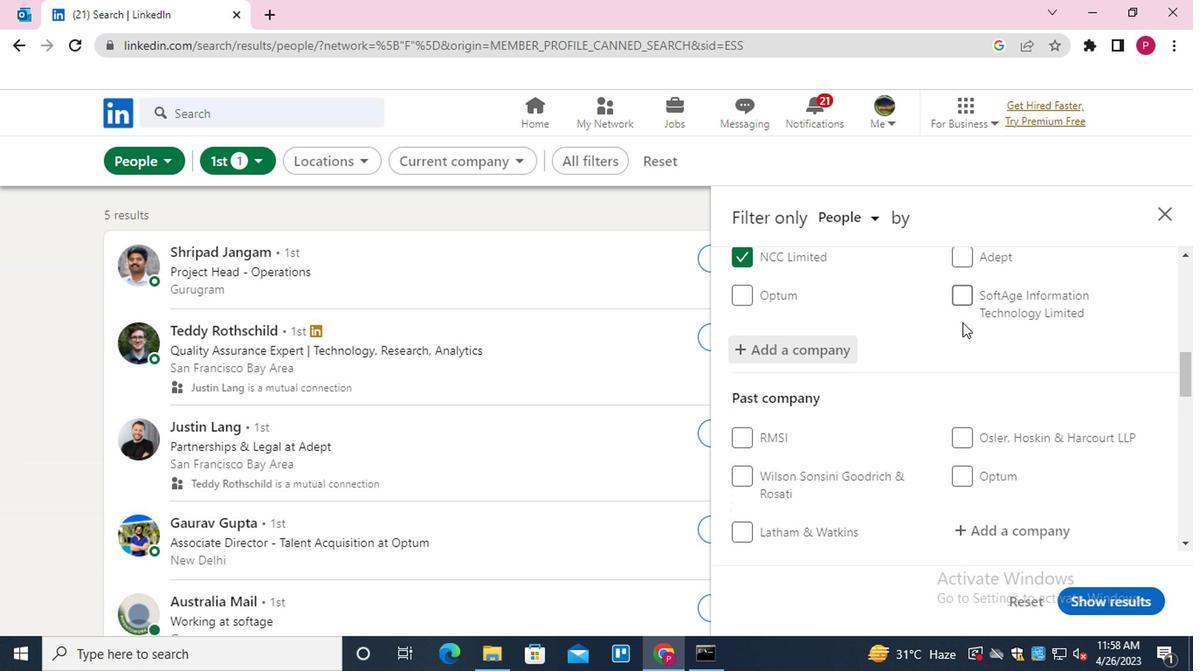 
Action: Mouse scrolled (950, 325) with delta (0, 0)
Screenshot: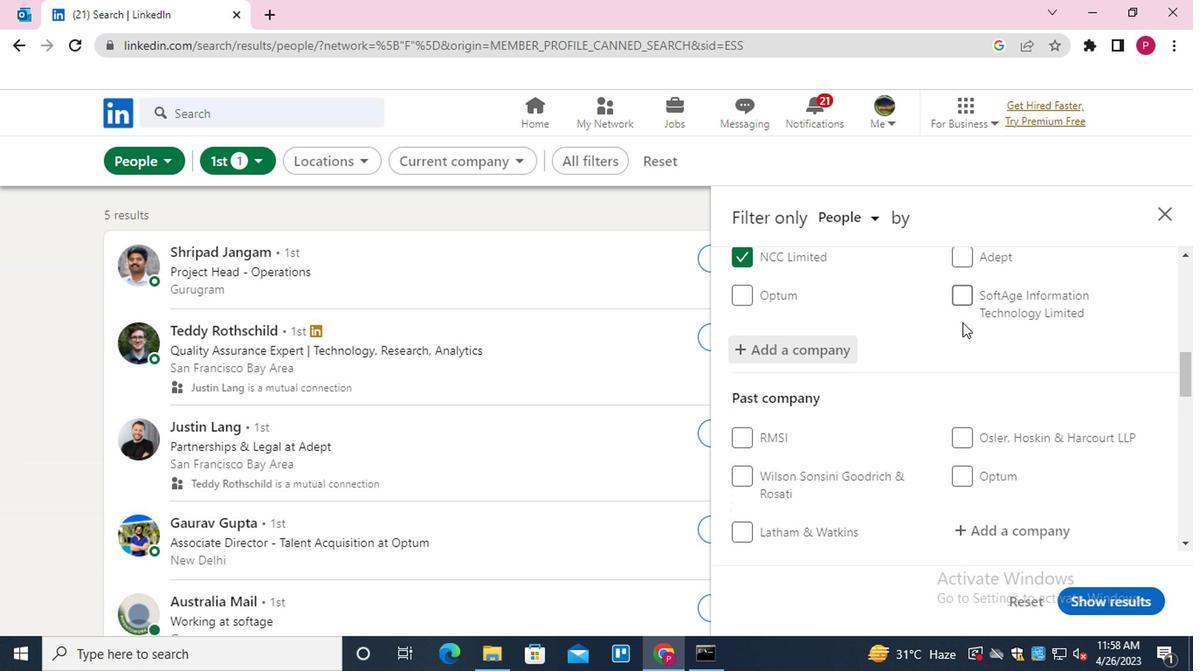 
Action: Mouse scrolled (950, 325) with delta (0, 0)
Screenshot: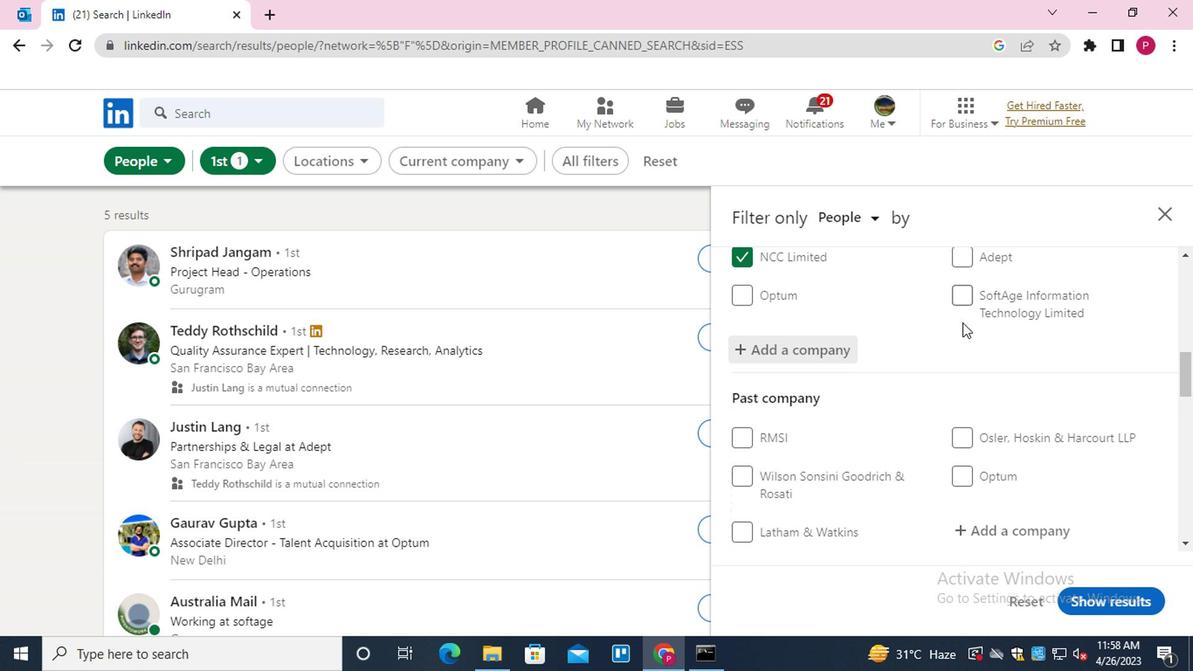 
Action: Mouse moved to (949, 325)
Screenshot: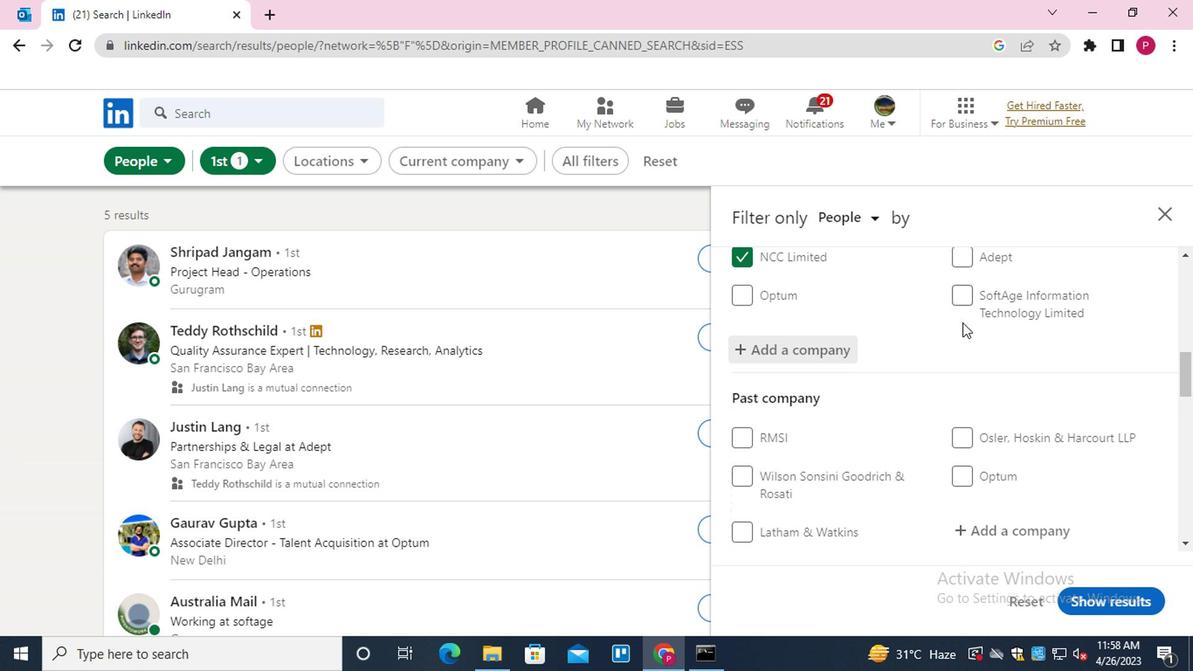 
Action: Mouse scrolled (949, 325) with delta (0, 0)
Screenshot: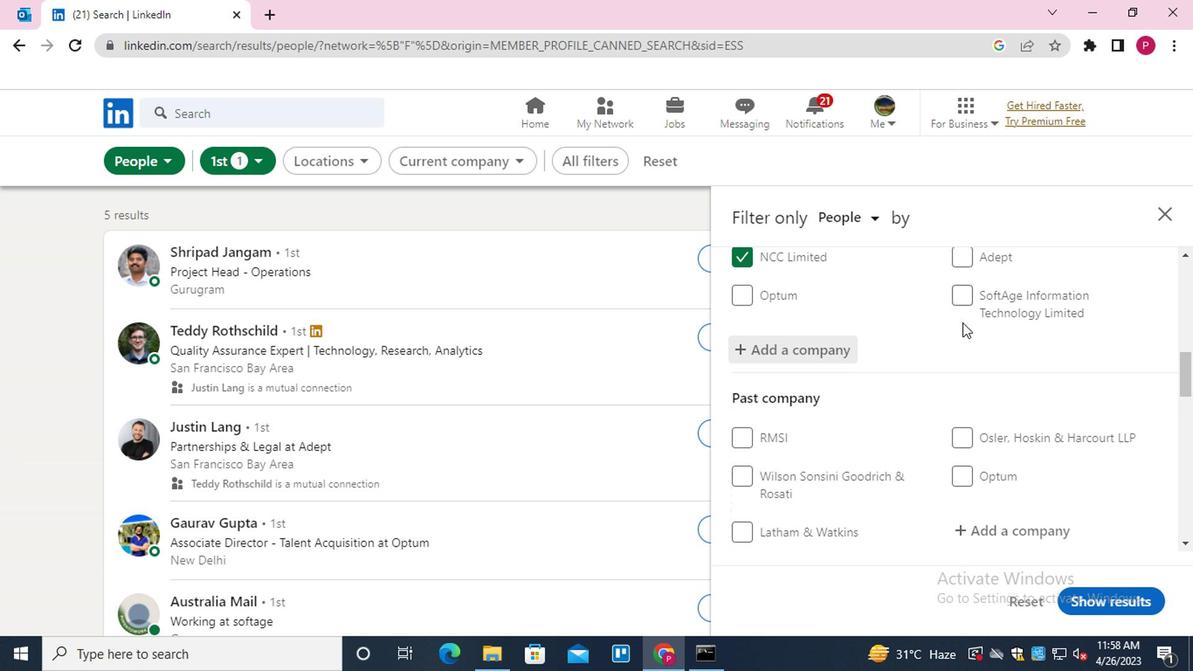 
Action: Mouse moved to (947, 328)
Screenshot: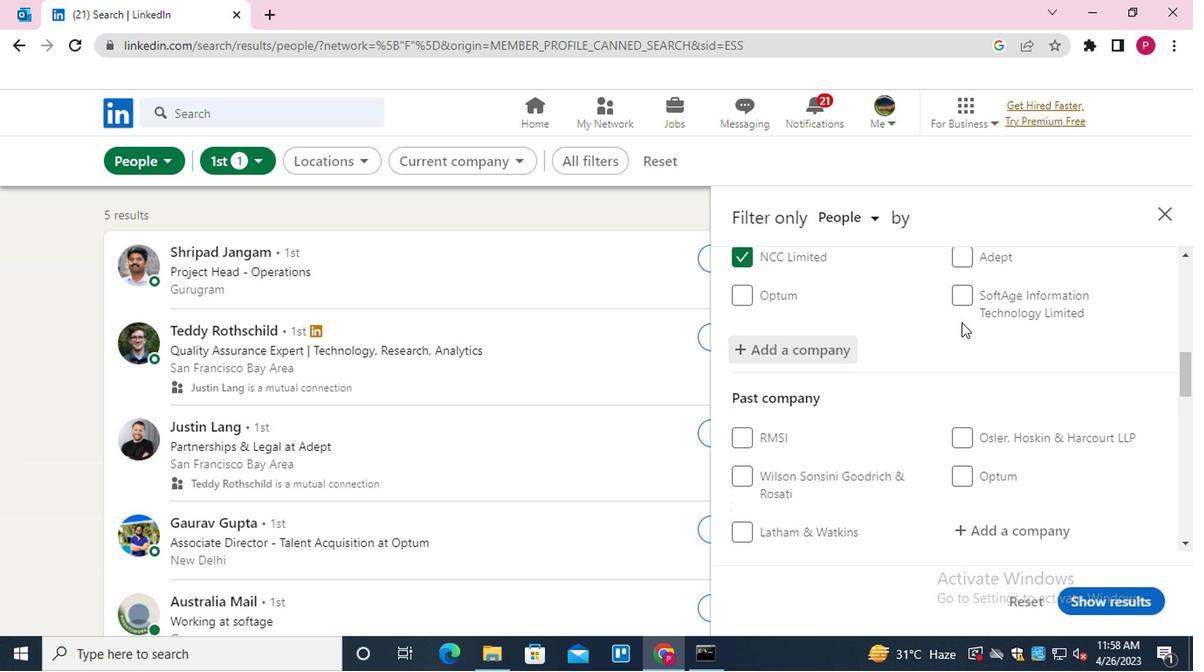 
Action: Mouse scrolled (947, 327) with delta (0, 0)
Screenshot: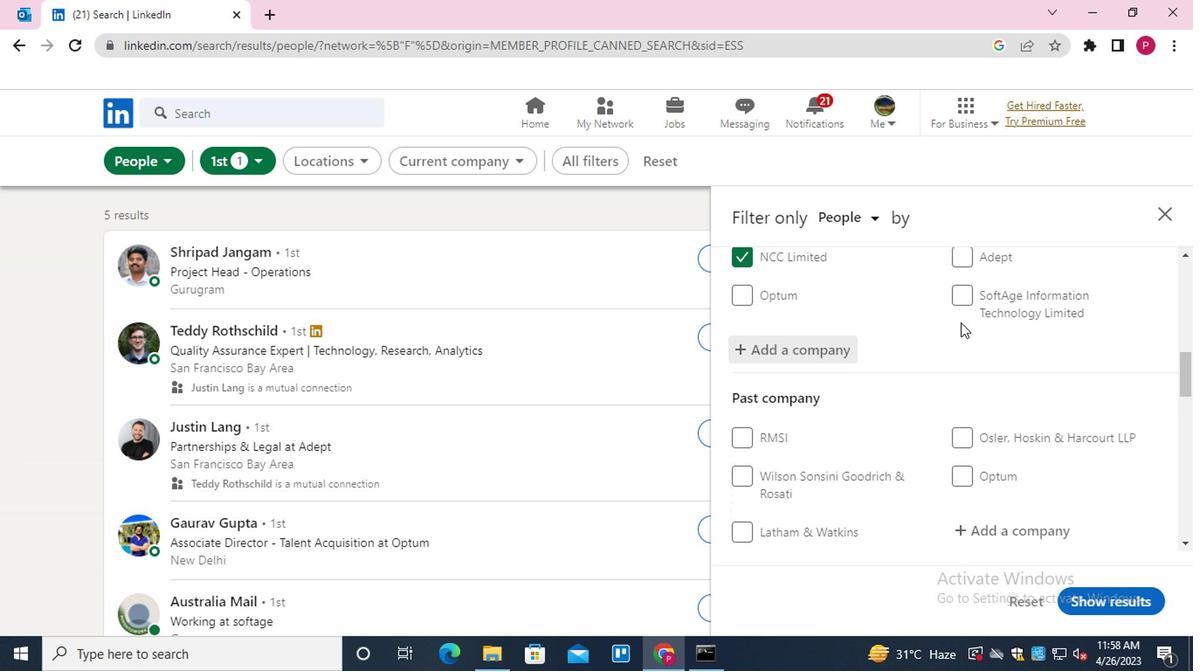 
Action: Mouse moved to (938, 335)
Screenshot: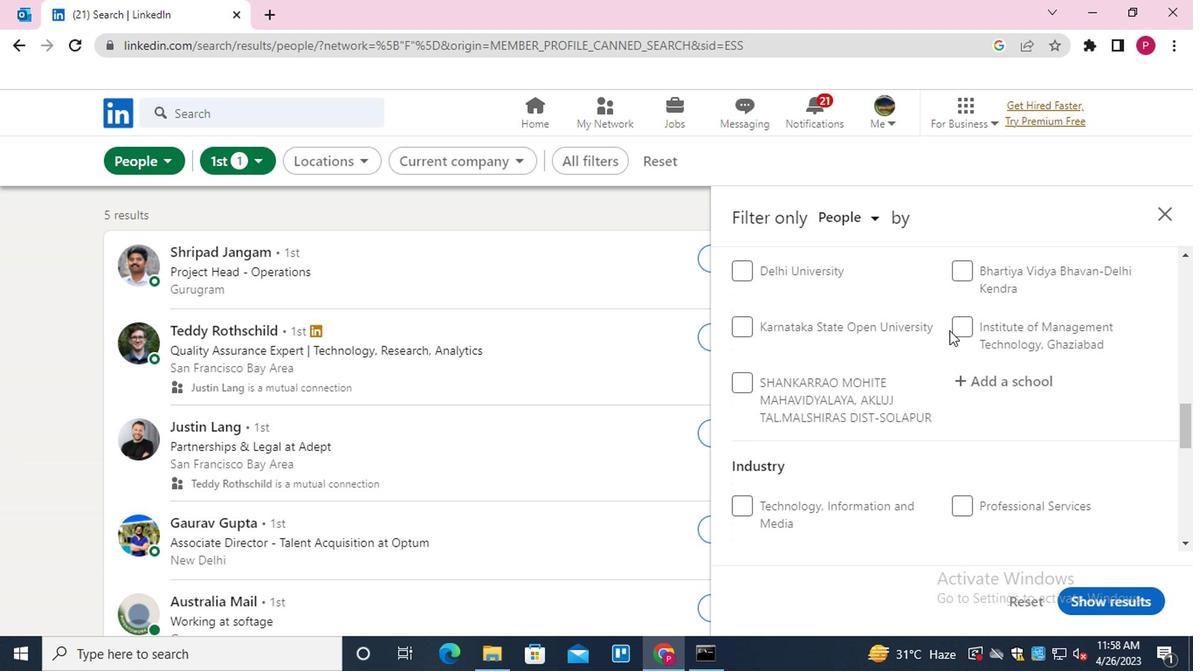
Action: Mouse scrolled (938, 334) with delta (0, -1)
Screenshot: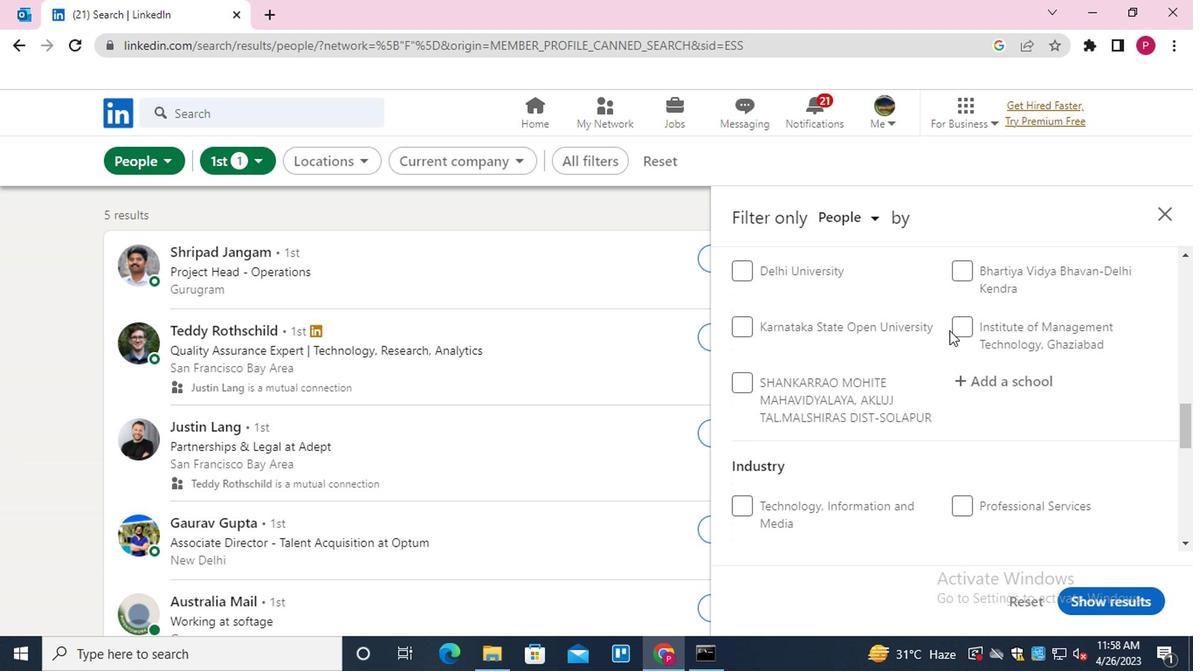 
Action: Mouse scrolled (938, 334) with delta (0, -1)
Screenshot: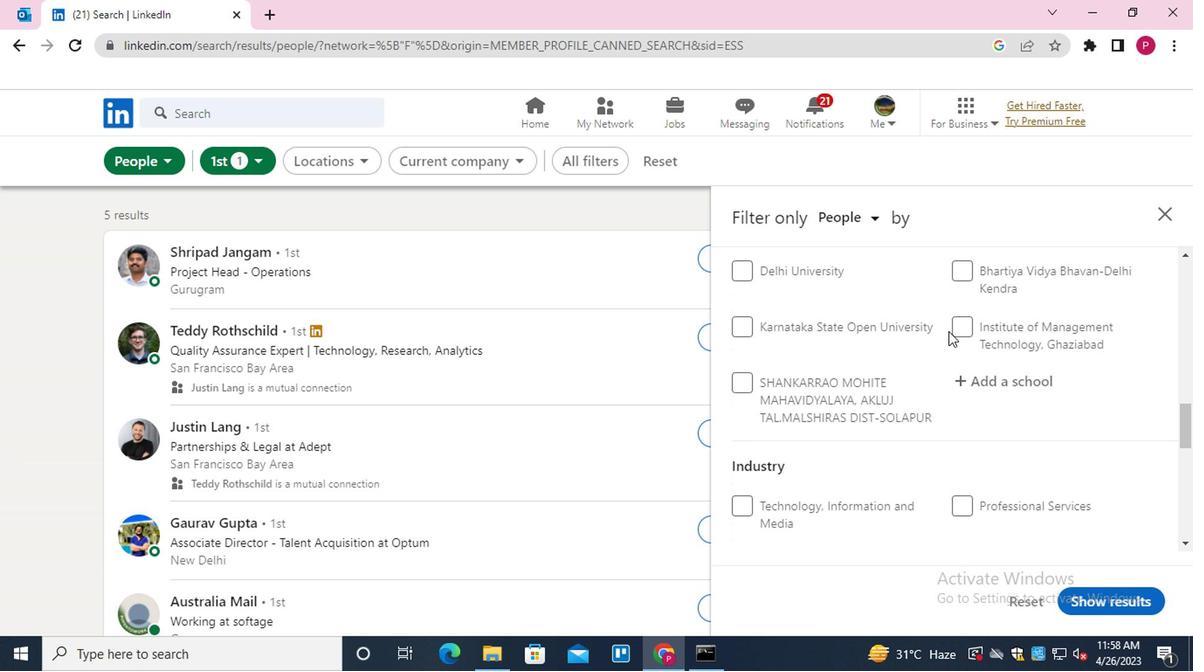 
Action: Mouse moved to (938, 336)
Screenshot: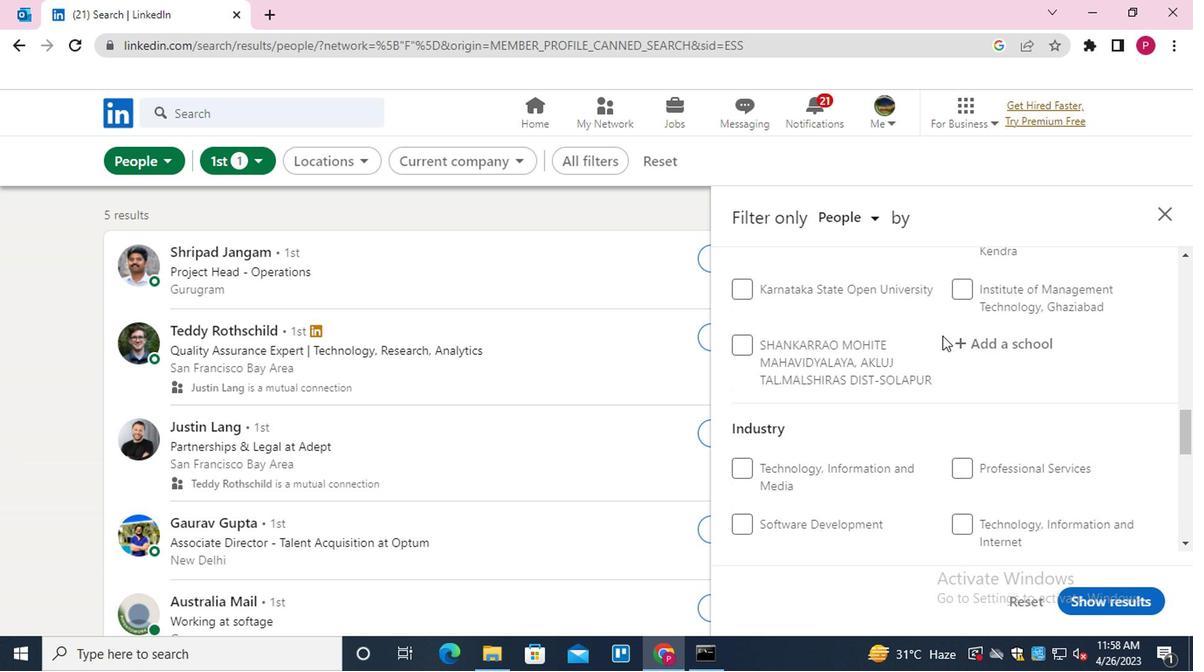 
Action: Mouse scrolled (938, 336) with delta (0, 0)
Screenshot: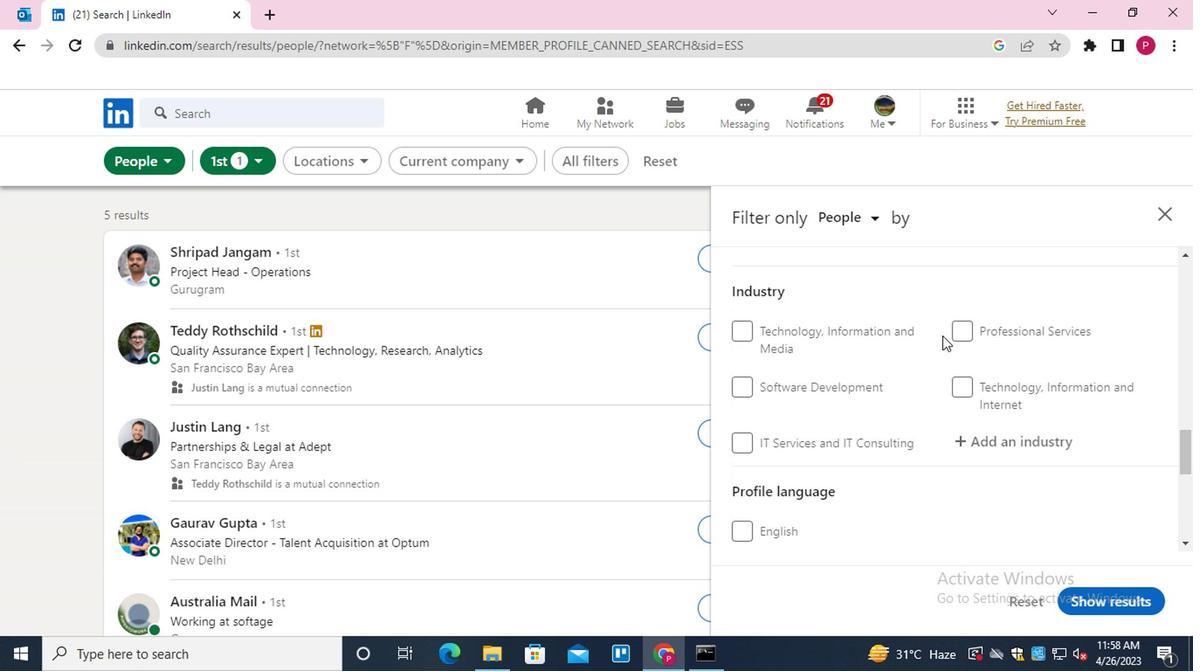 
Action: Mouse moved to (1015, 297)
Screenshot: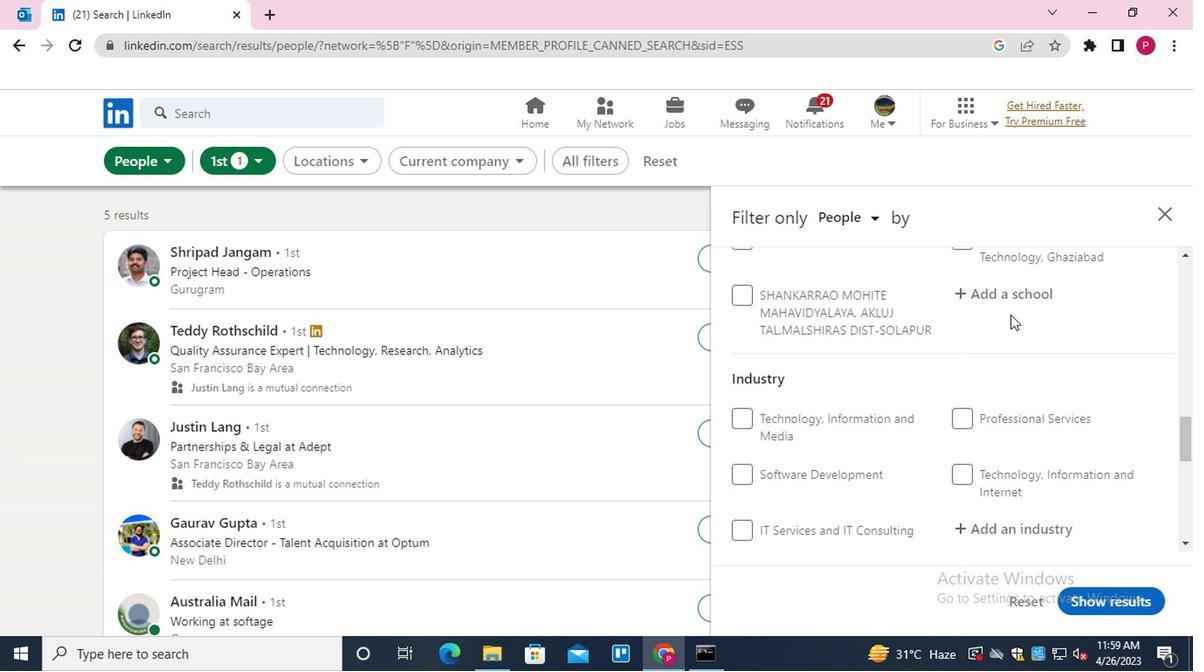 
Action: Mouse pressed left at (1015, 297)
Screenshot: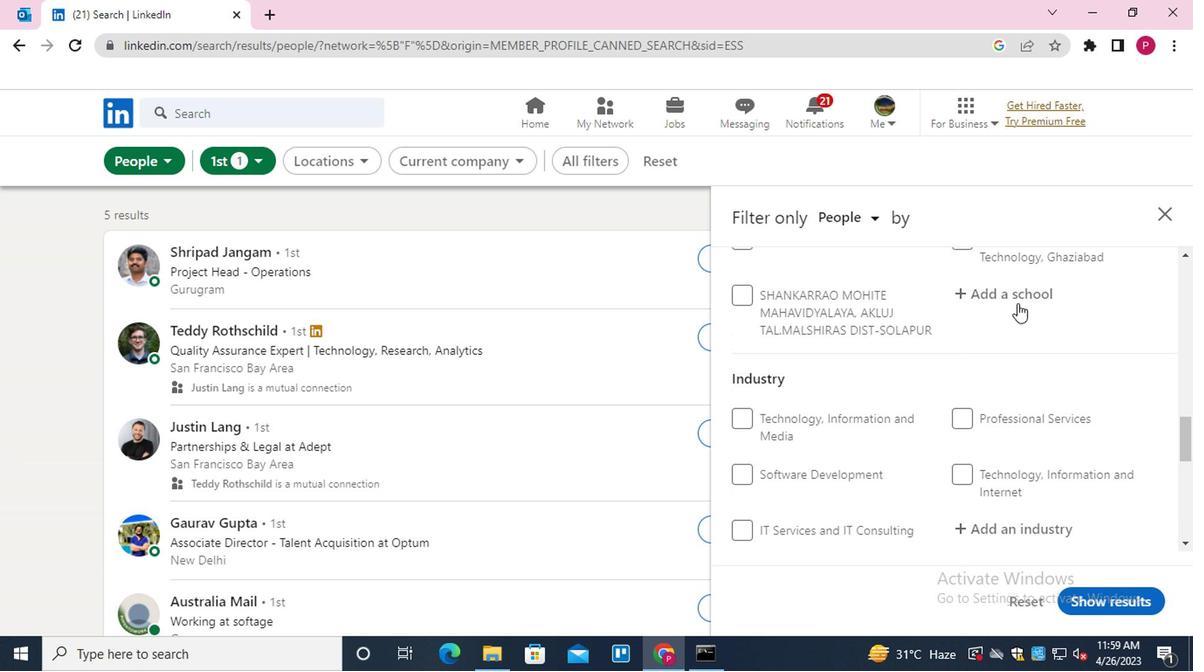 
Action: Key pressed <Key.shift><Key.shift><Key.shift><Key.shift><Key.shift><Key.shift>MONAD<Key.space><Key.shift>UNIVERSITY
Screenshot: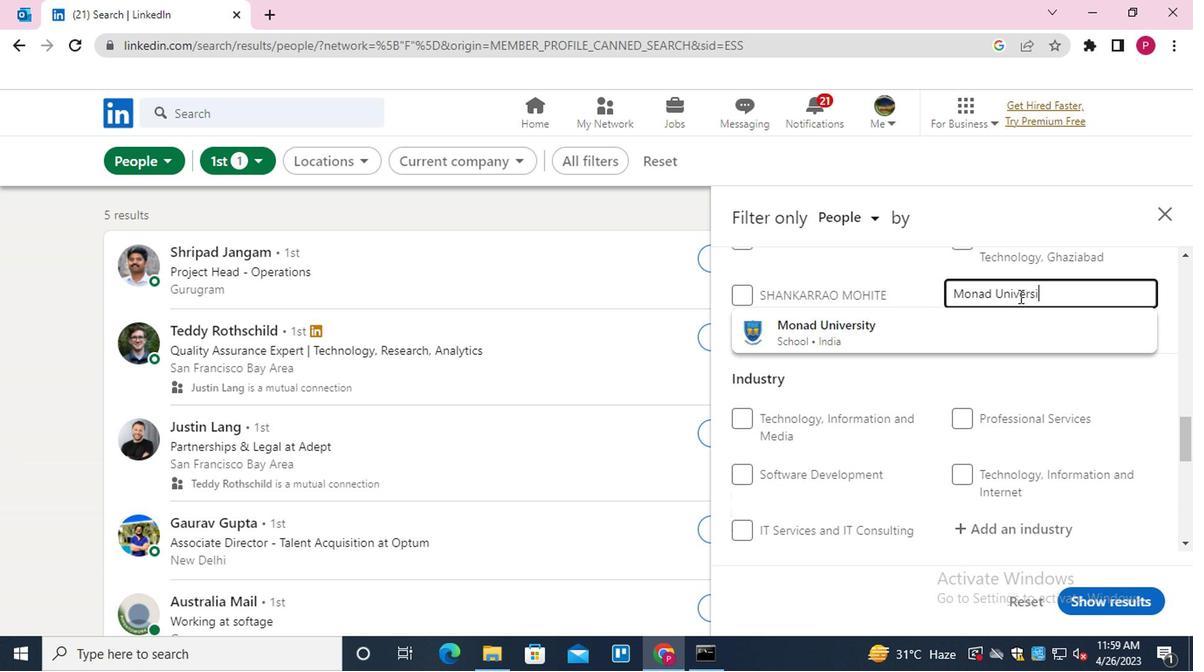 
Action: Mouse moved to (1004, 336)
Screenshot: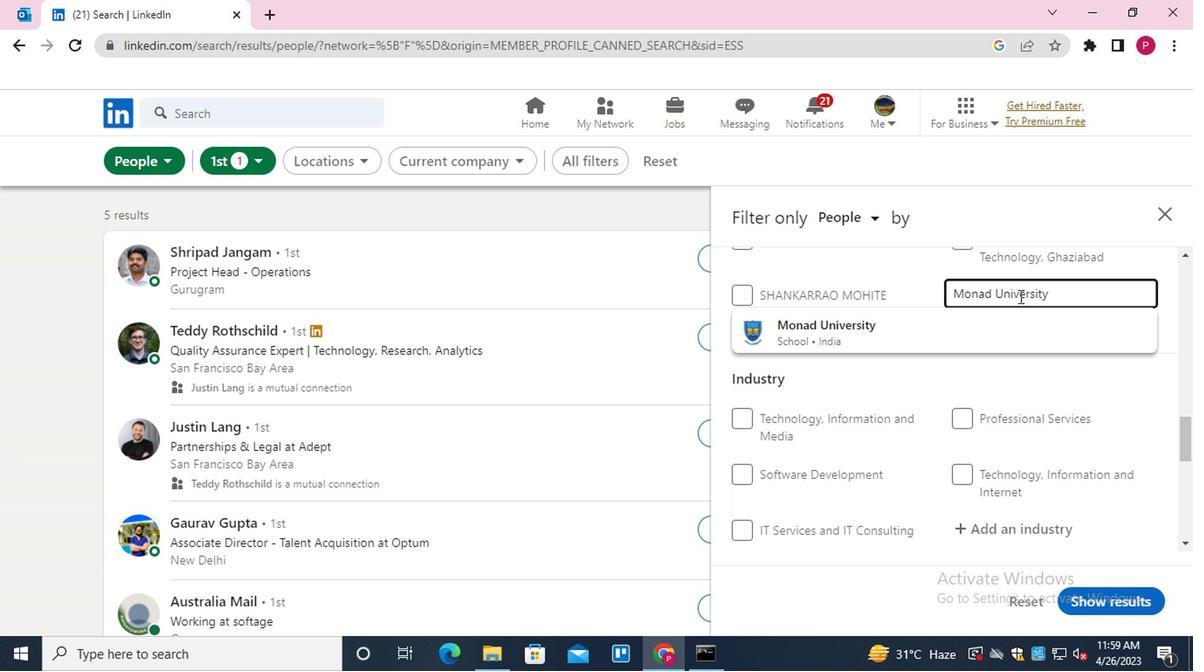 
Action: Mouse pressed left at (1004, 336)
Screenshot: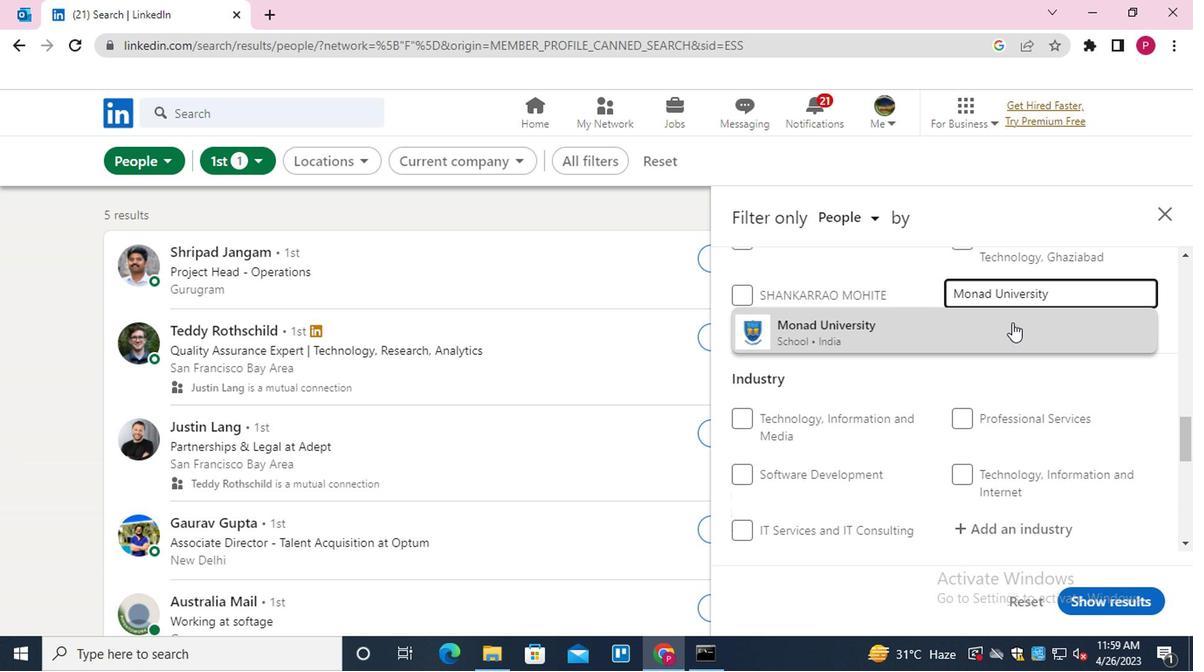 
Action: Mouse moved to (852, 353)
Screenshot: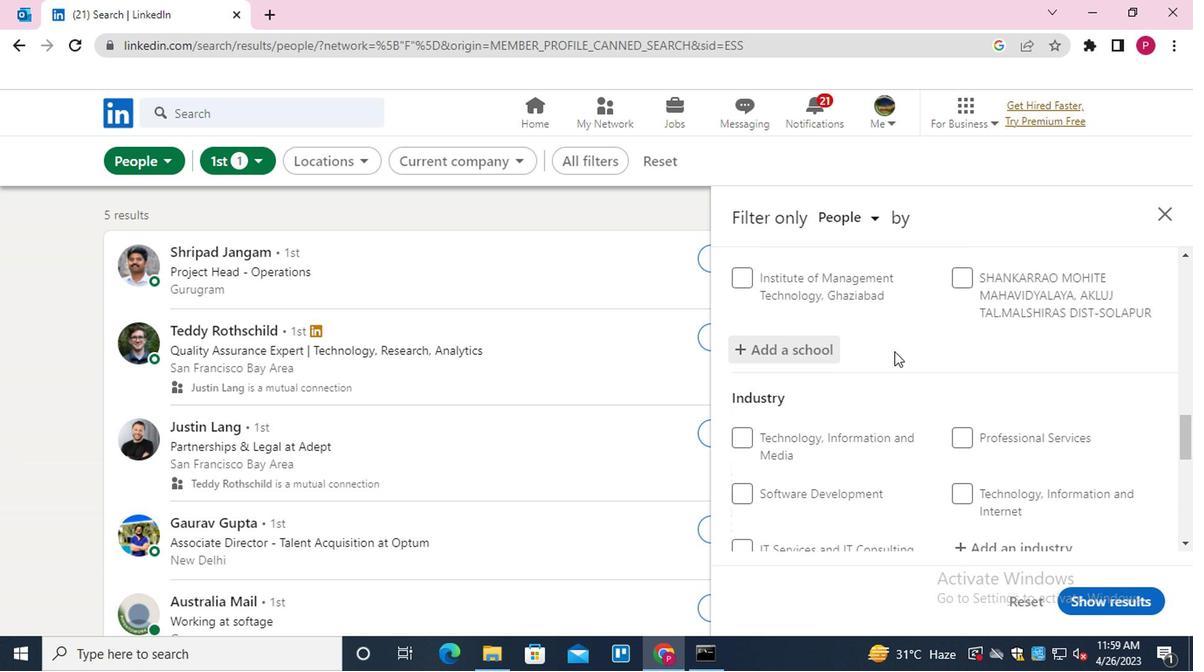
Action: Mouse scrolled (852, 351) with delta (0, -1)
Screenshot: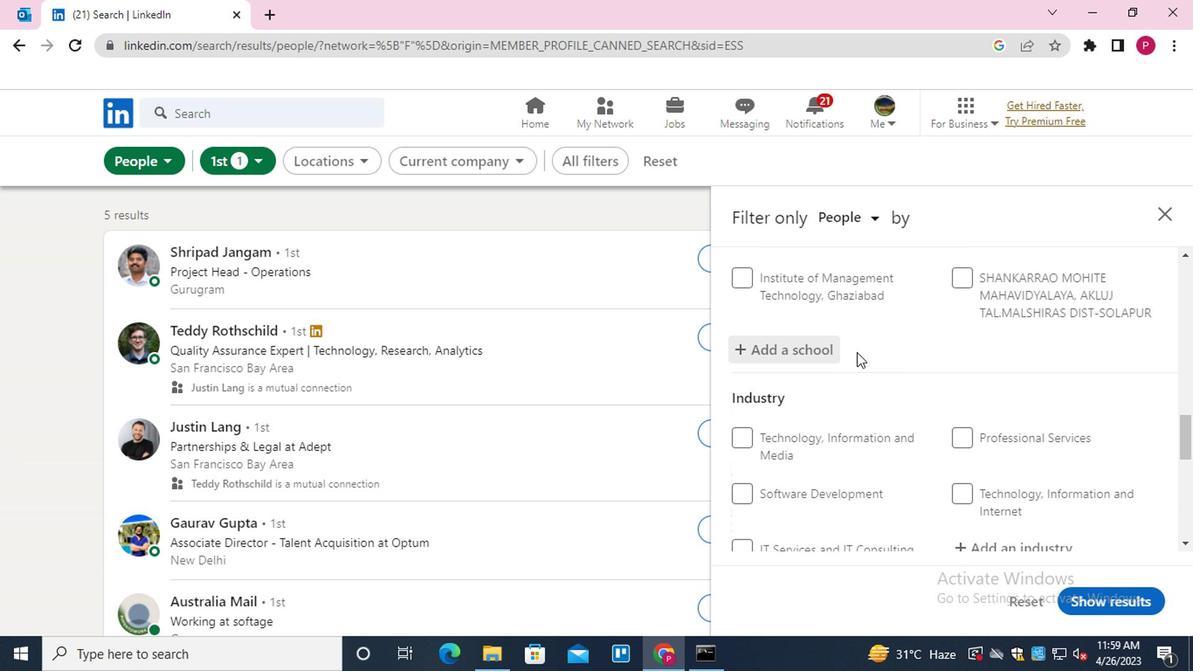 
Action: Mouse scrolled (852, 351) with delta (0, -1)
Screenshot: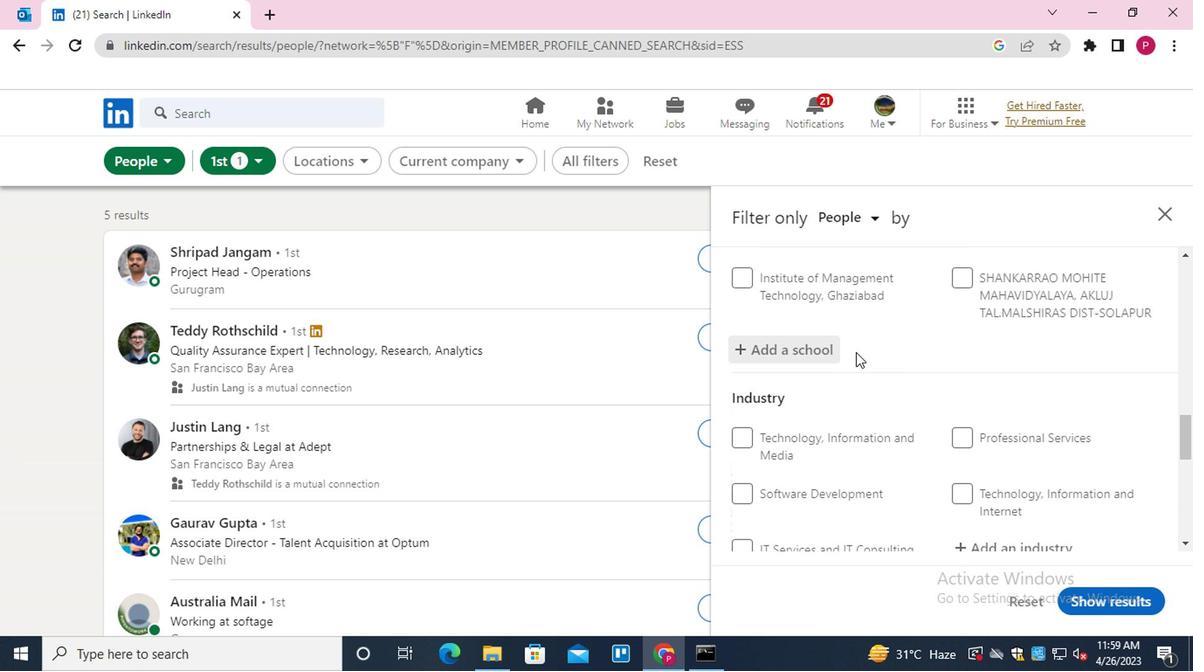 
Action: Mouse scrolled (852, 351) with delta (0, -1)
Screenshot: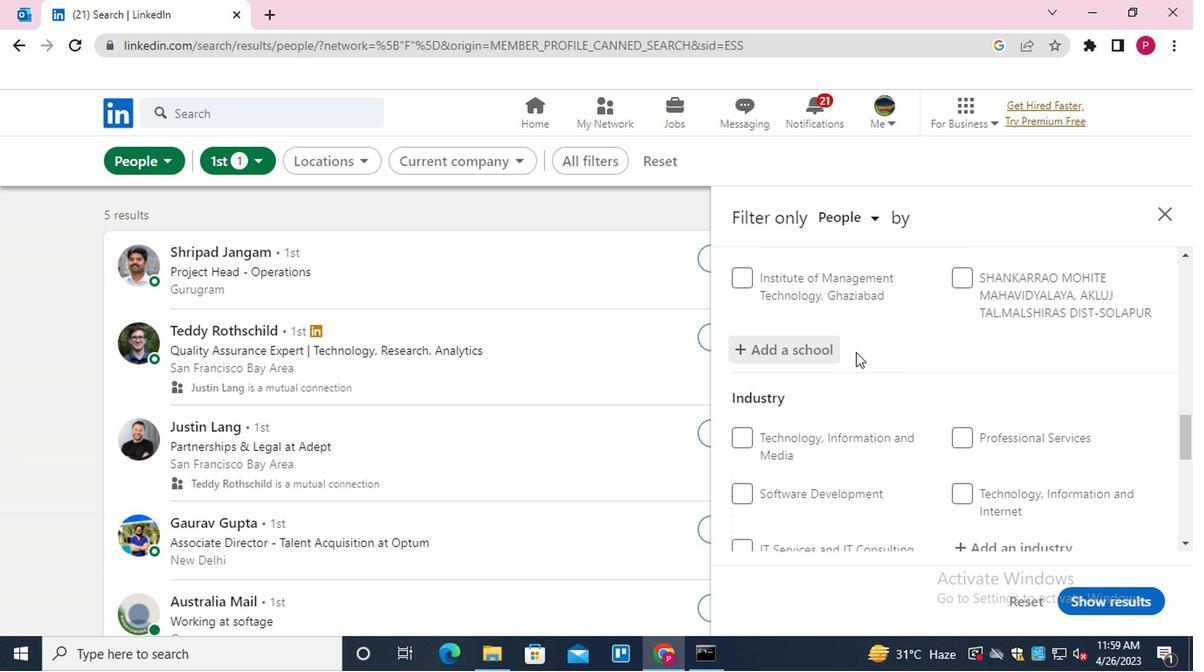 
Action: Mouse moved to (1025, 282)
Screenshot: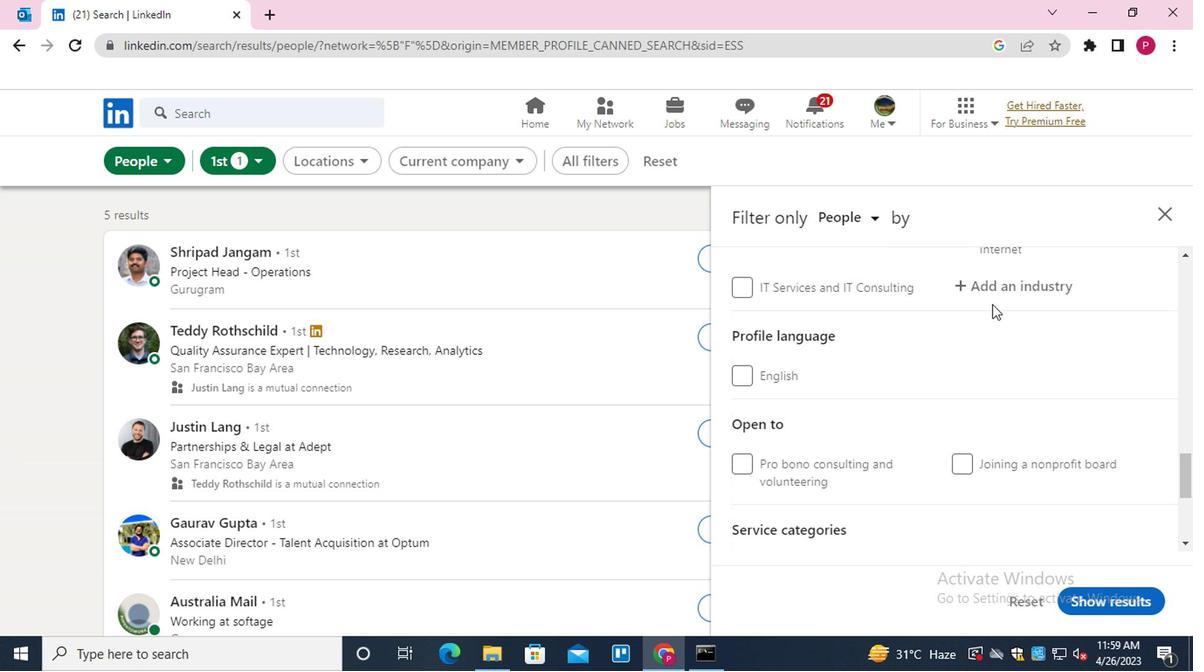 
Action: Mouse pressed left at (1025, 282)
Screenshot: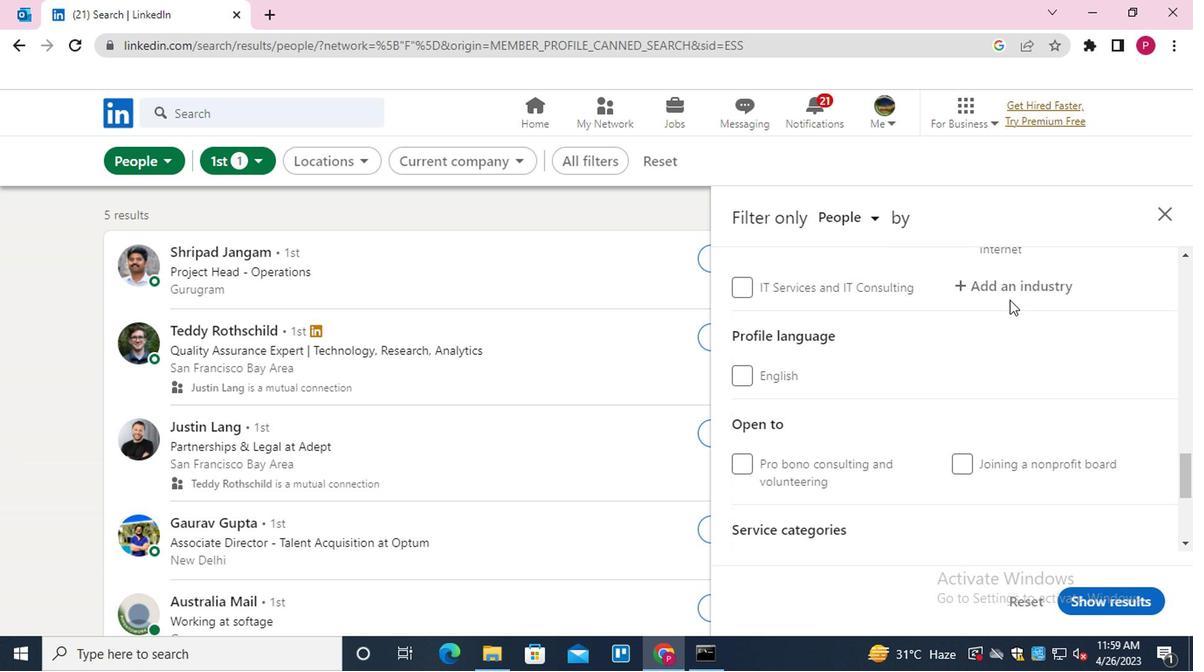 
Action: Key pressed <Key.shift>OIL<Key.down><Key.down><Key.enter>
Screenshot: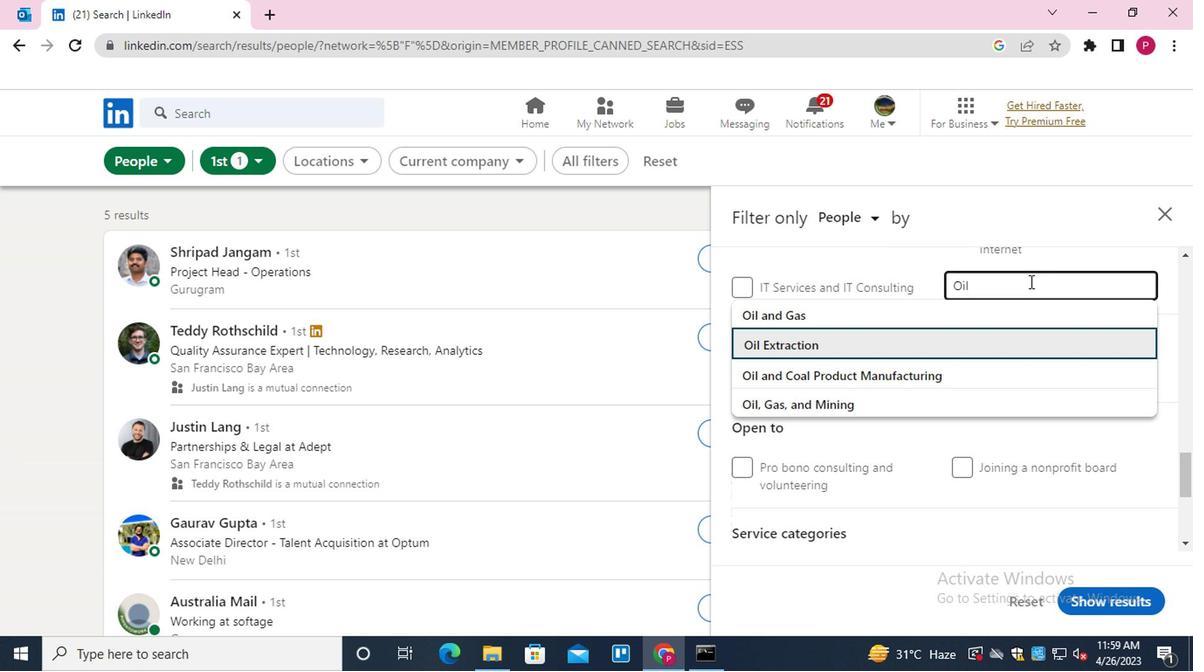 
Action: Mouse moved to (890, 394)
Screenshot: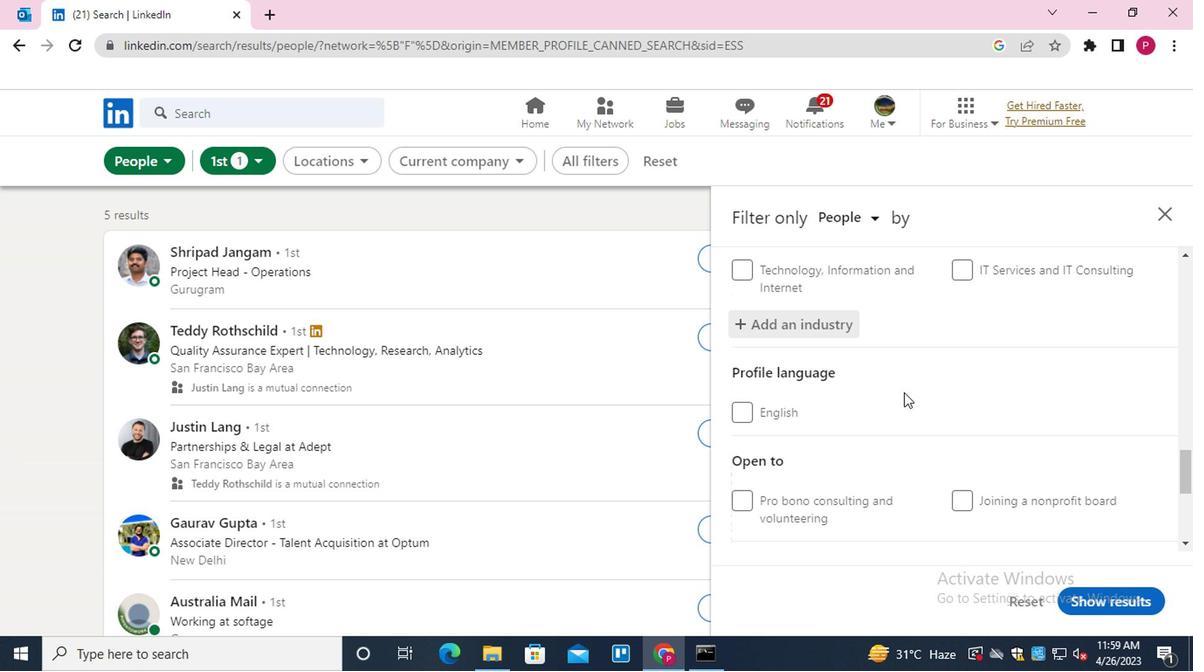 
Action: Mouse scrolled (890, 394) with delta (0, 0)
Screenshot: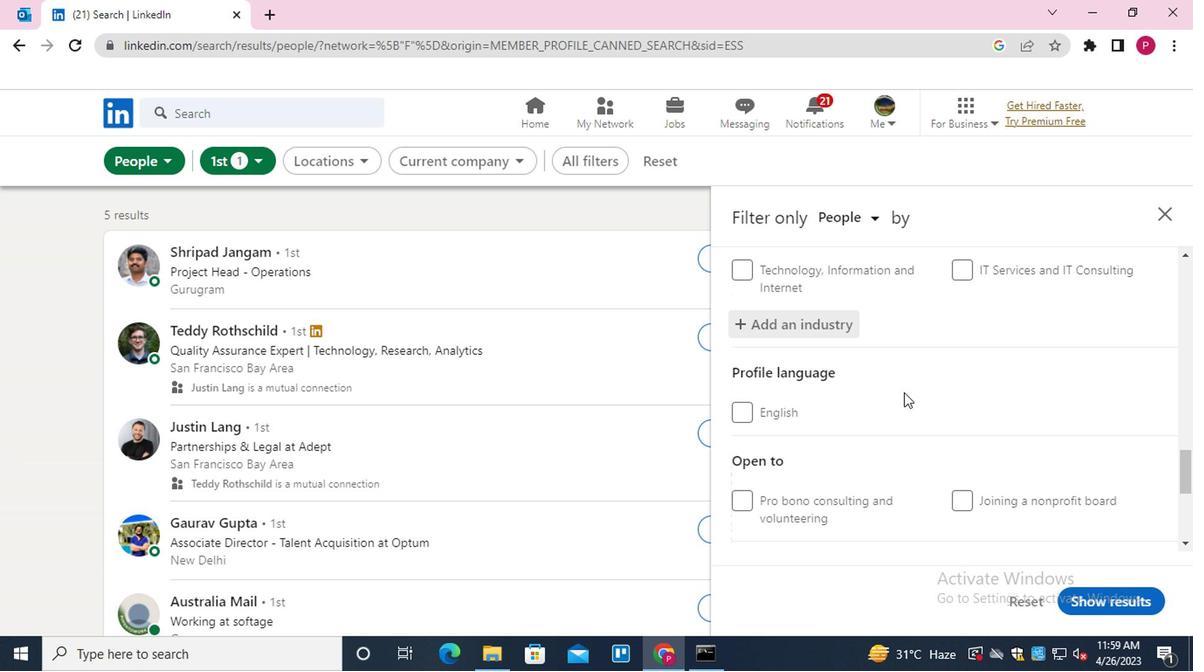 
Action: Mouse scrolled (890, 394) with delta (0, 0)
Screenshot: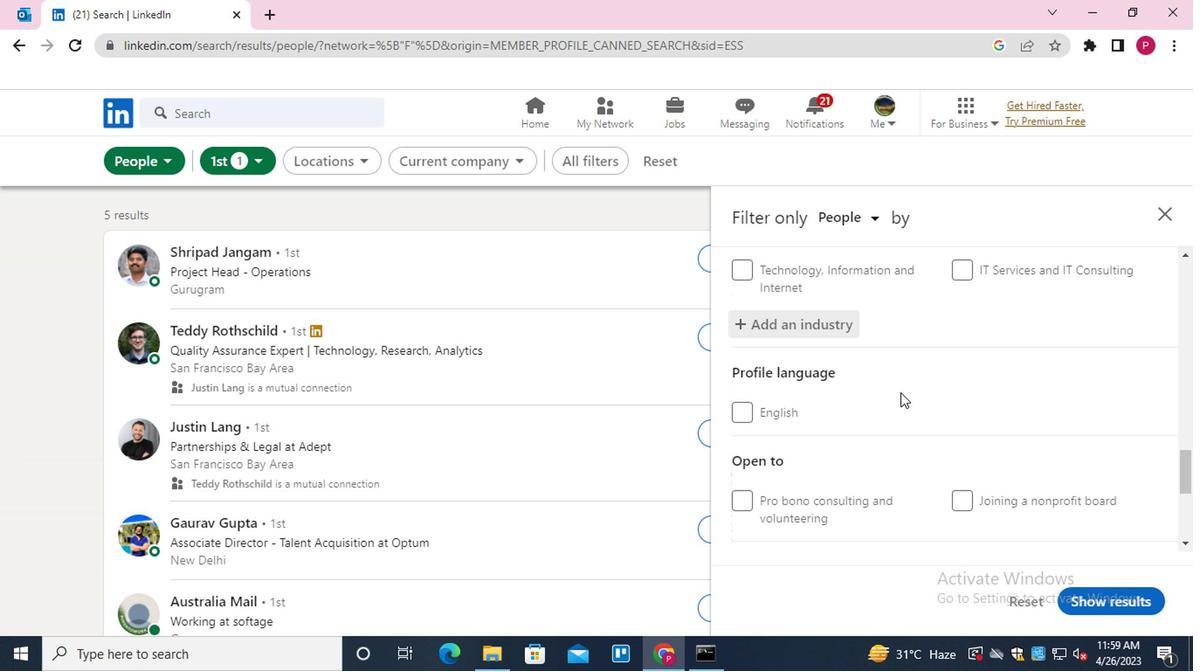 
Action: Mouse moved to (889, 395)
Screenshot: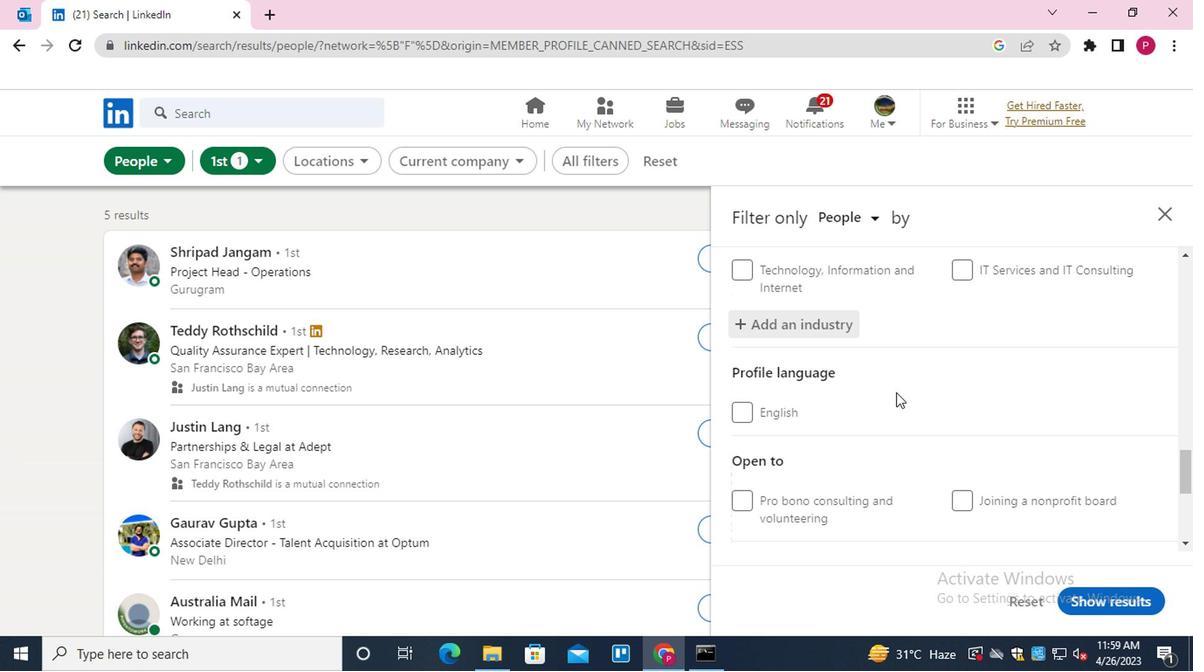 
Action: Mouse scrolled (889, 394) with delta (0, -1)
Screenshot: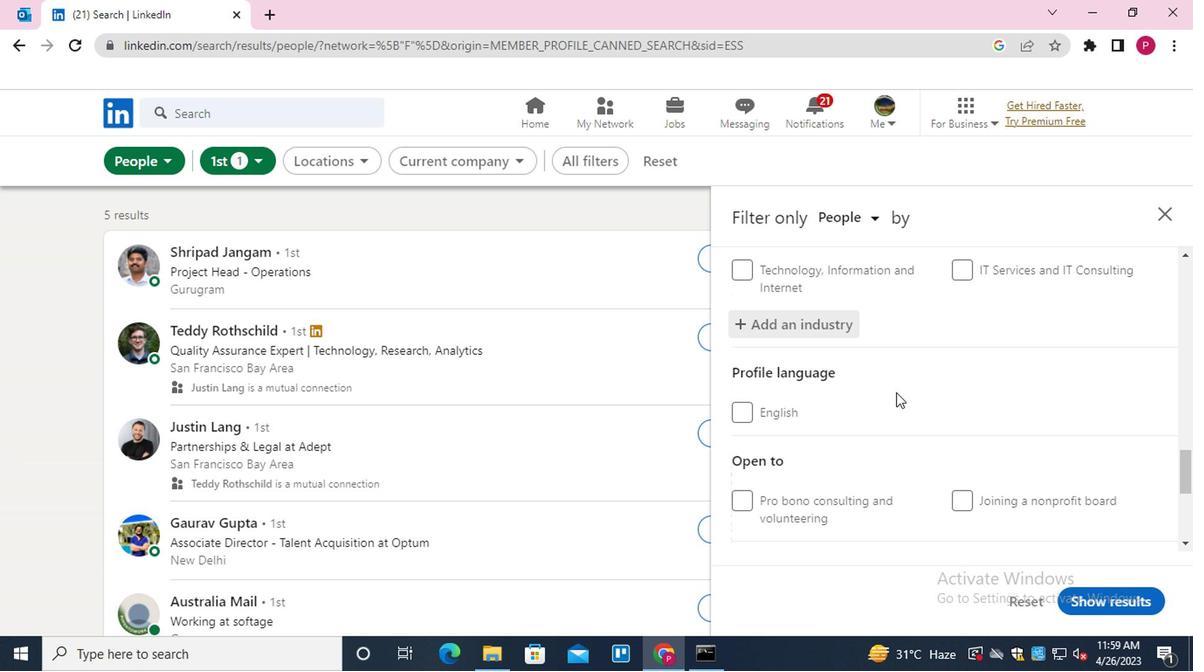 
Action: Mouse moved to (817, 351)
Screenshot: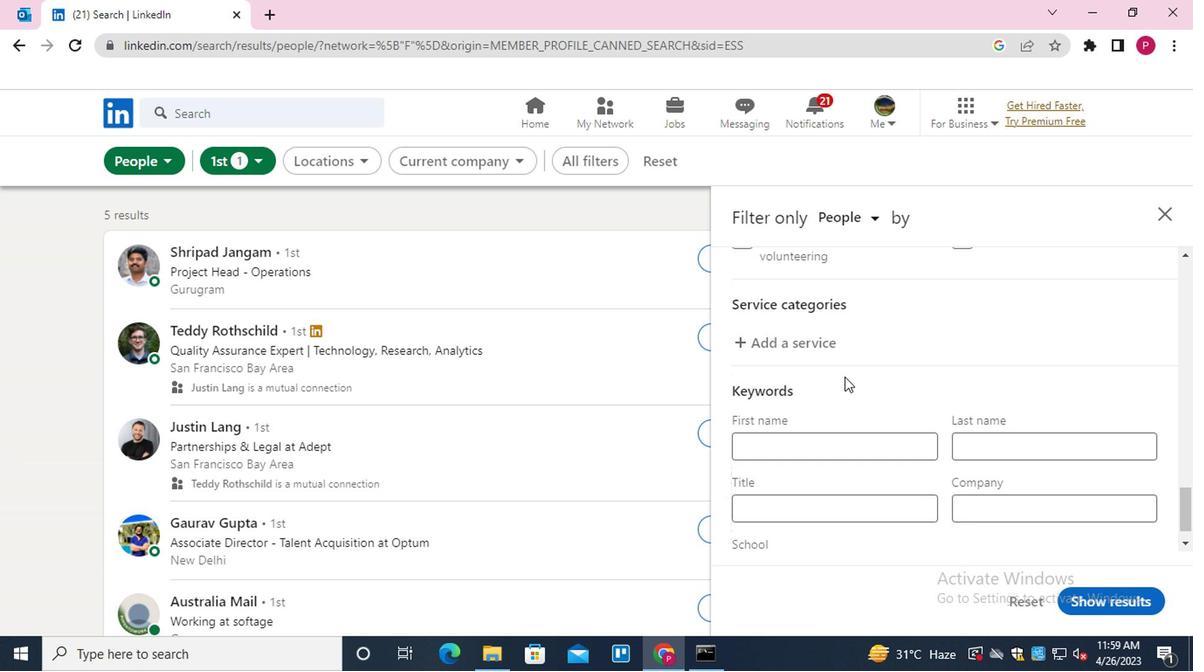 
Action: Mouse pressed left at (817, 351)
Screenshot: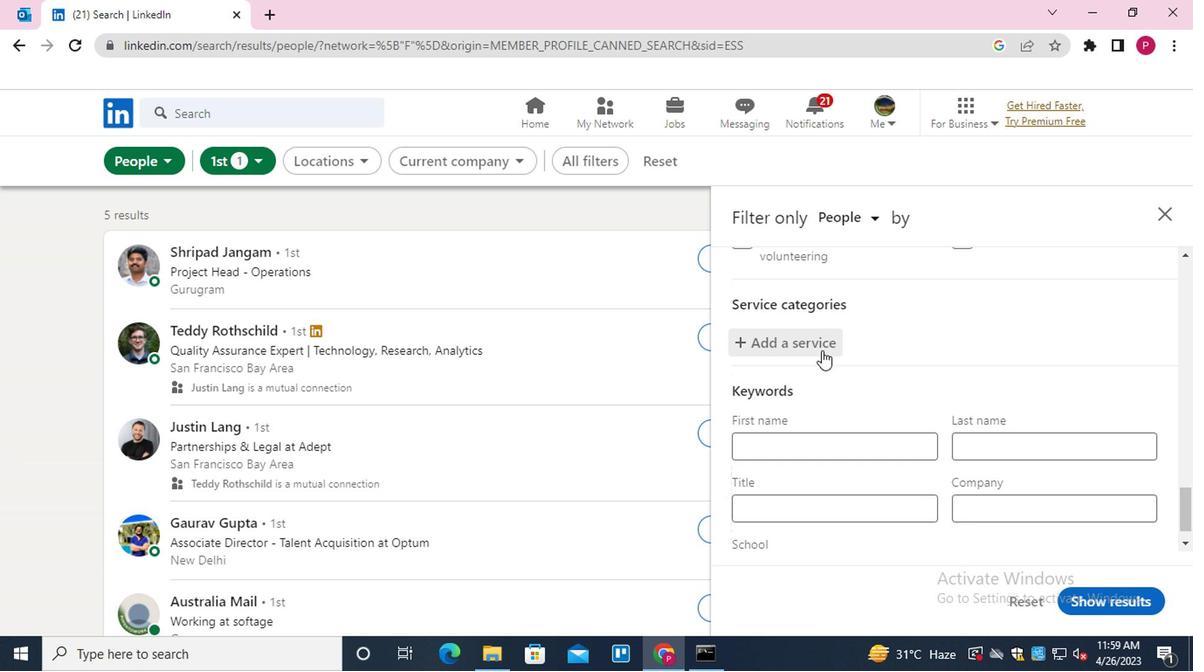
Action: Mouse moved to (817, 349)
Screenshot: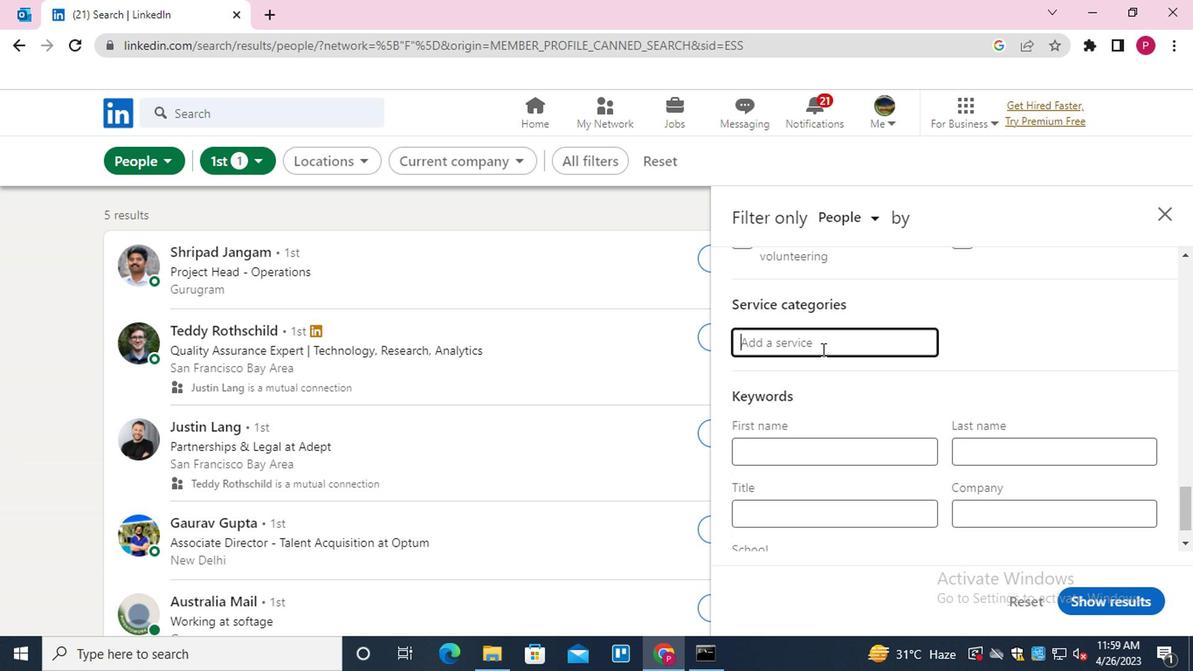 
Action: Key pressed <Key.shift>CYBERSECURITY<Key.down><Key.enter>
Screenshot: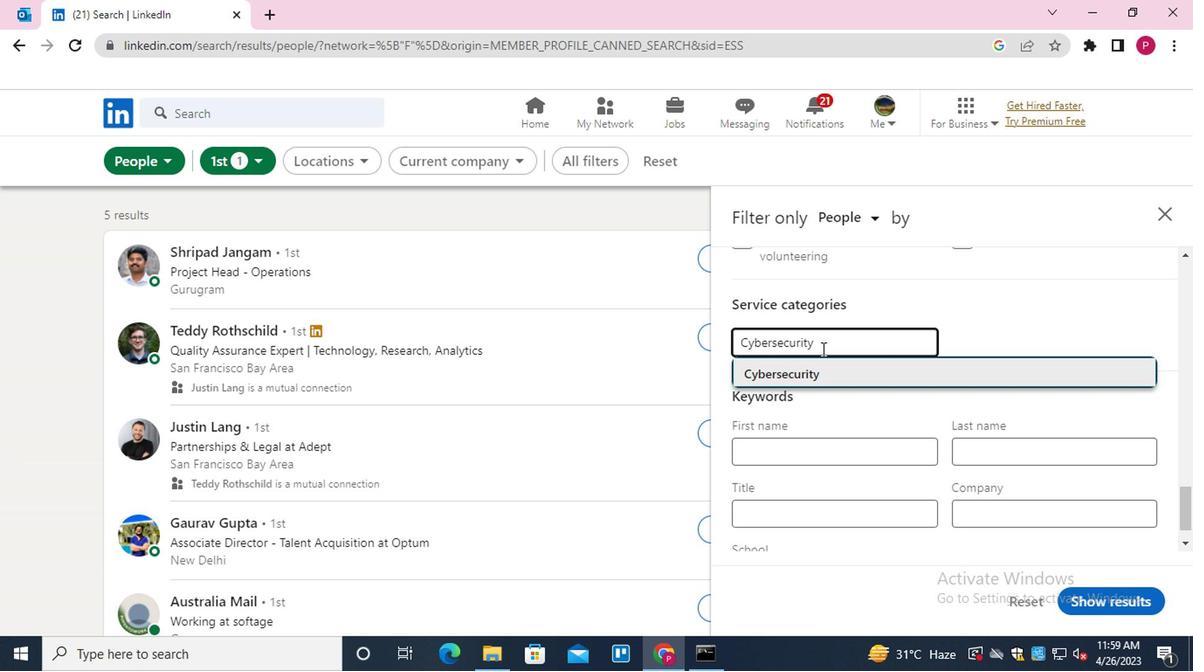 
Action: Mouse moved to (813, 358)
Screenshot: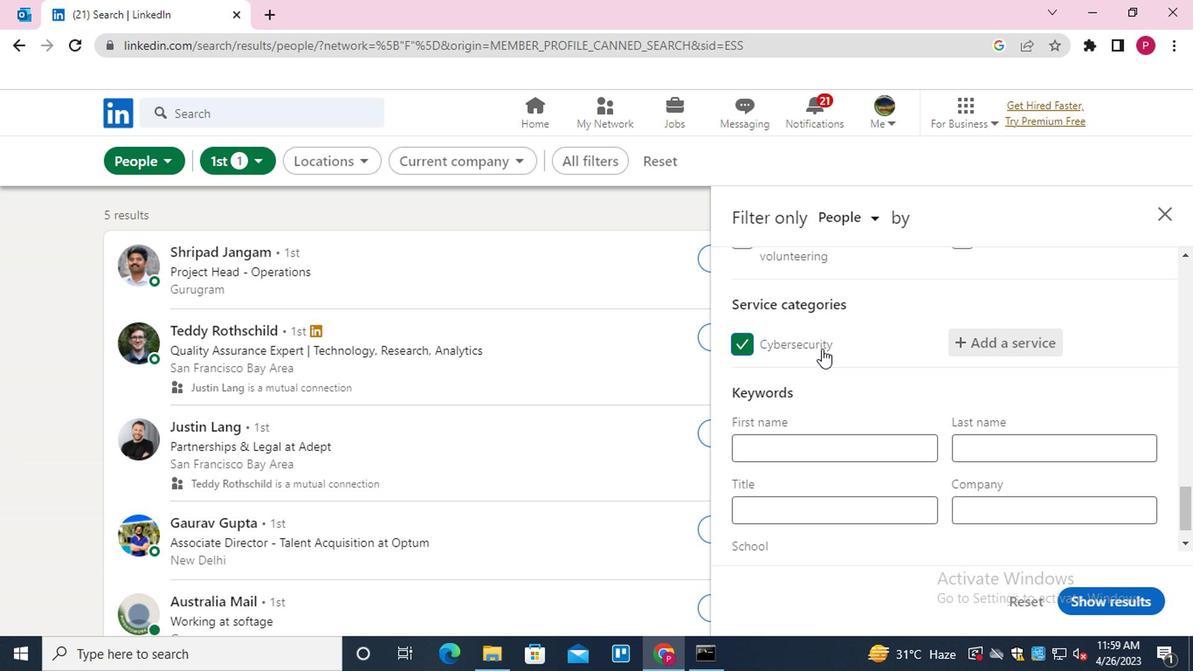 
Action: Mouse scrolled (813, 358) with delta (0, 0)
Screenshot: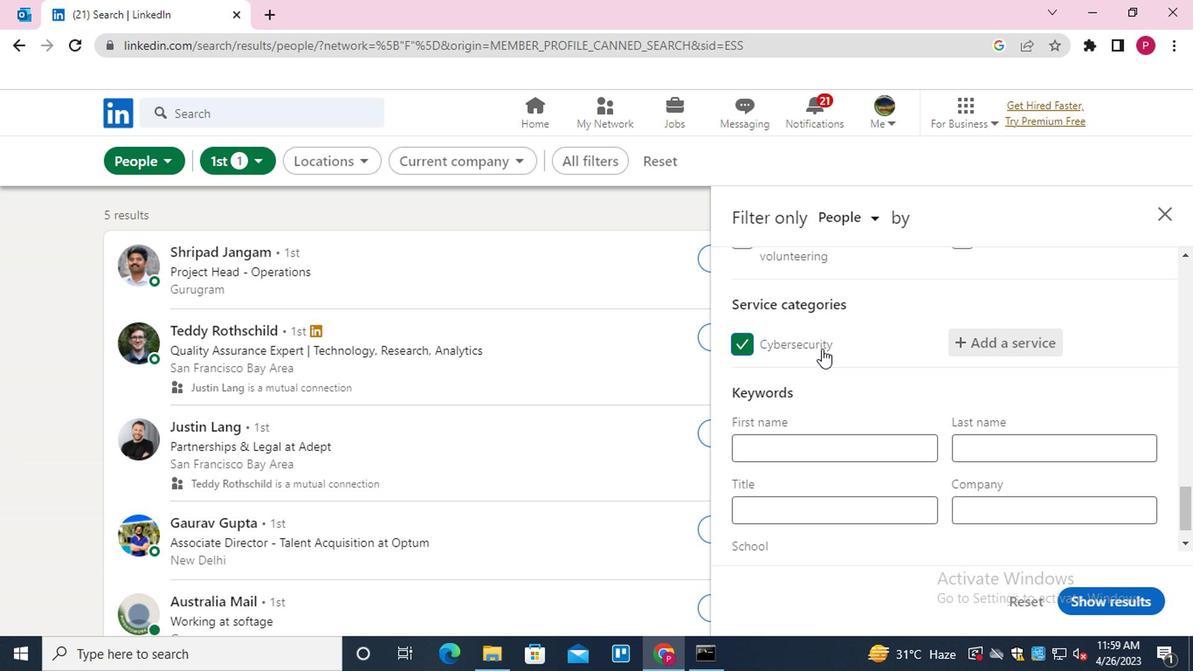 
Action: Mouse moved to (814, 366)
Screenshot: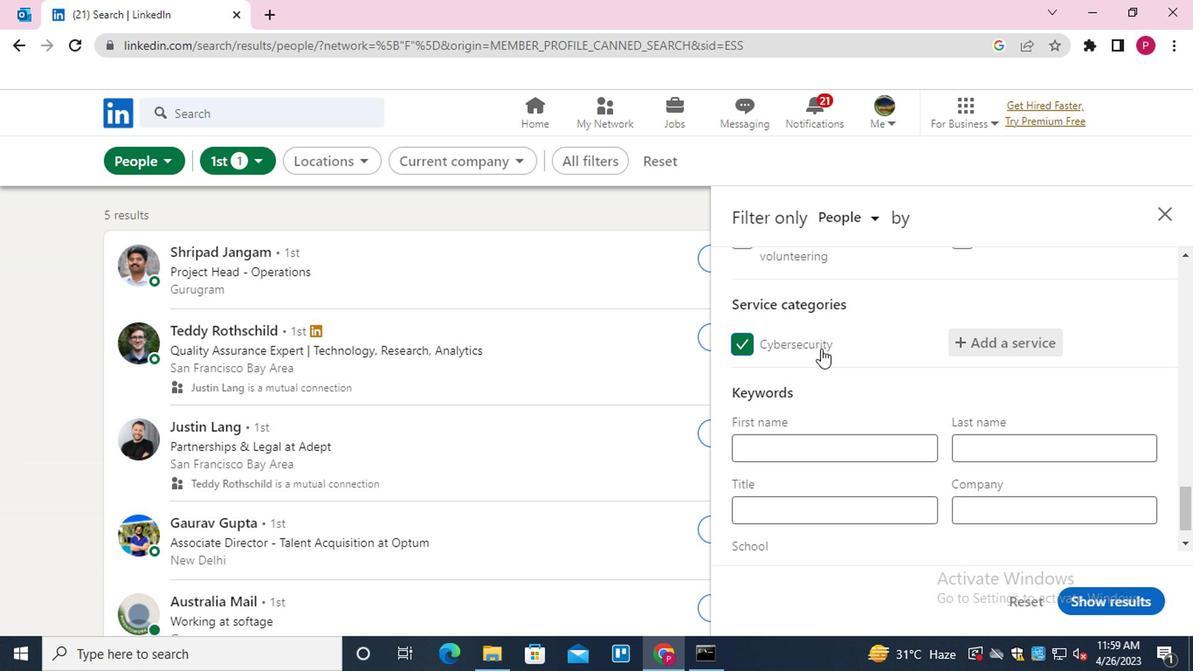 
Action: Mouse scrolled (814, 366) with delta (0, 0)
Screenshot: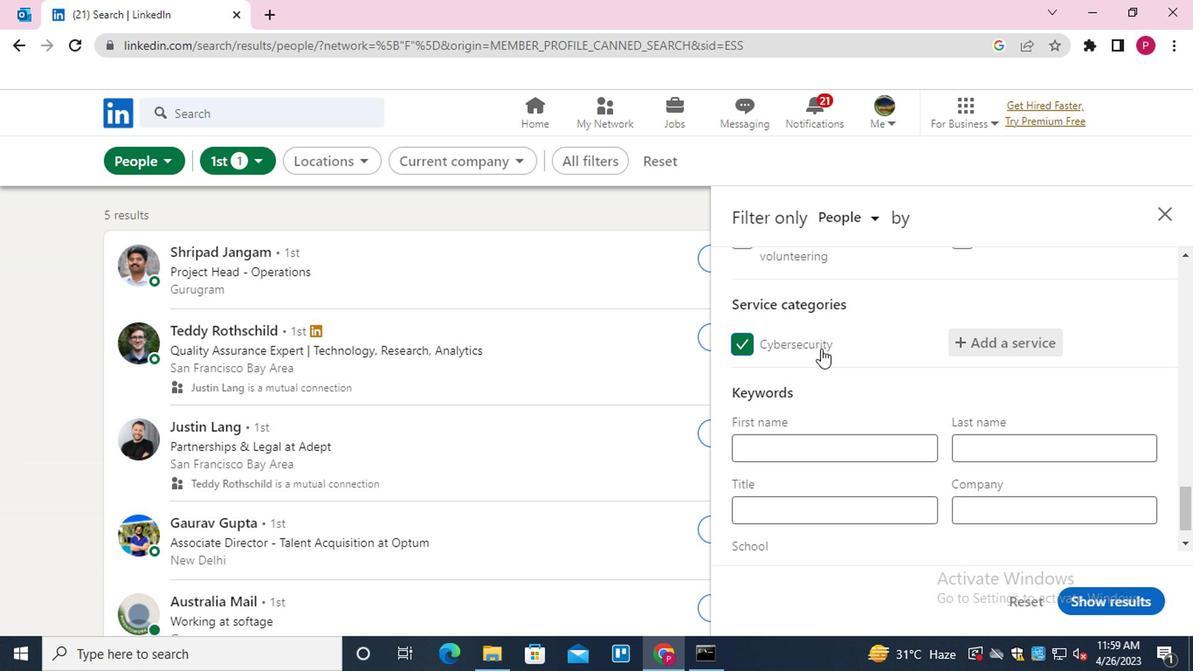 
Action: Mouse moved to (832, 477)
Screenshot: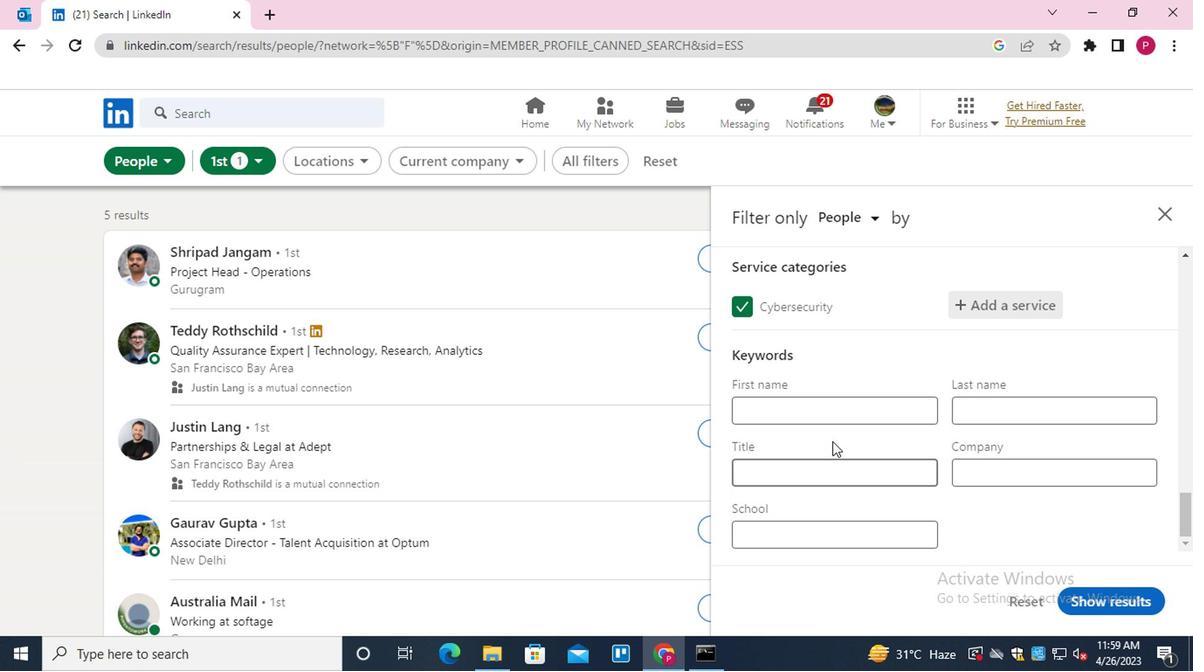 
Action: Mouse pressed left at (832, 477)
Screenshot: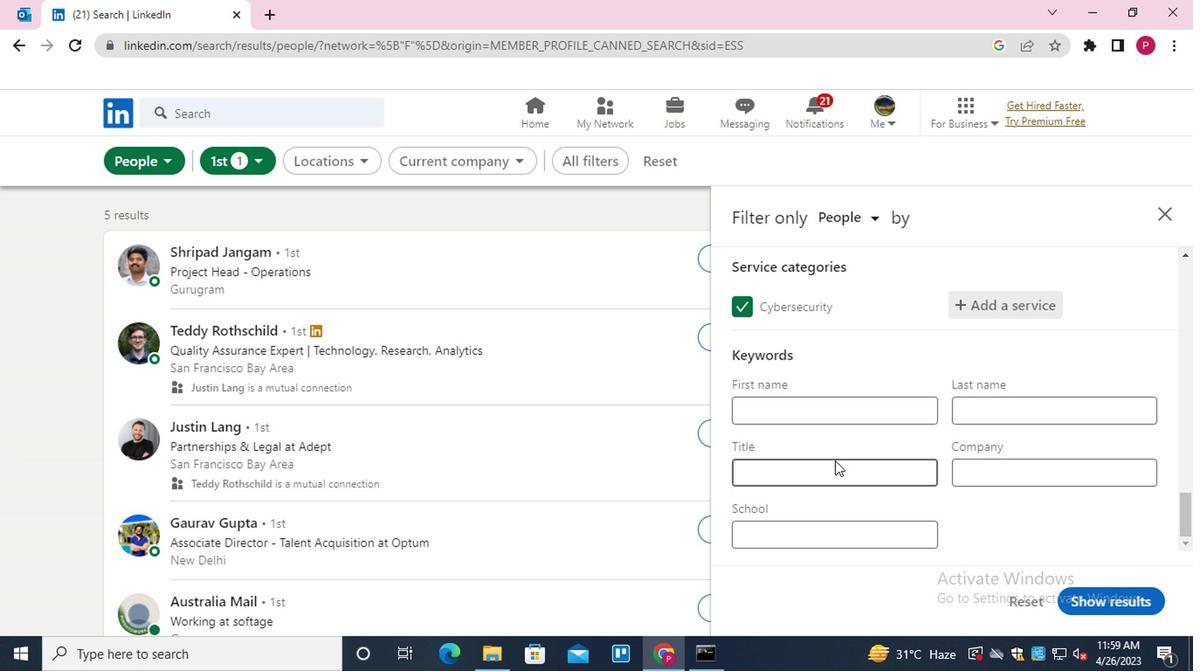 
Action: Key pressed <Key.shift>ARTIST
Screenshot: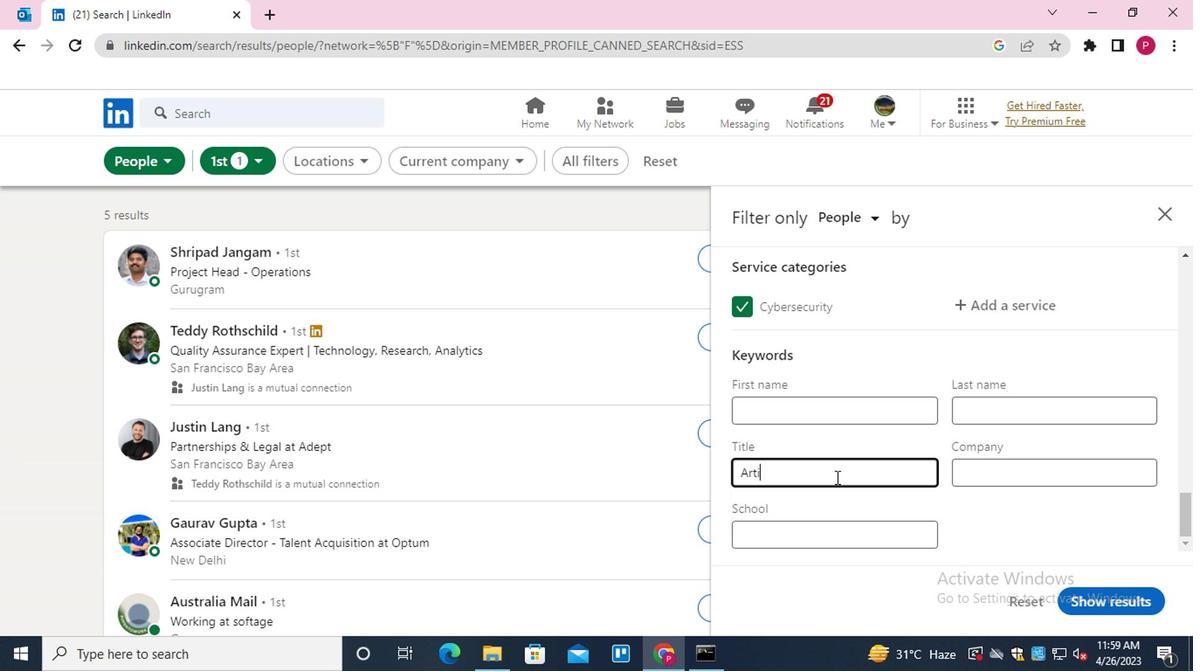 
Action: Mouse moved to (1131, 600)
Screenshot: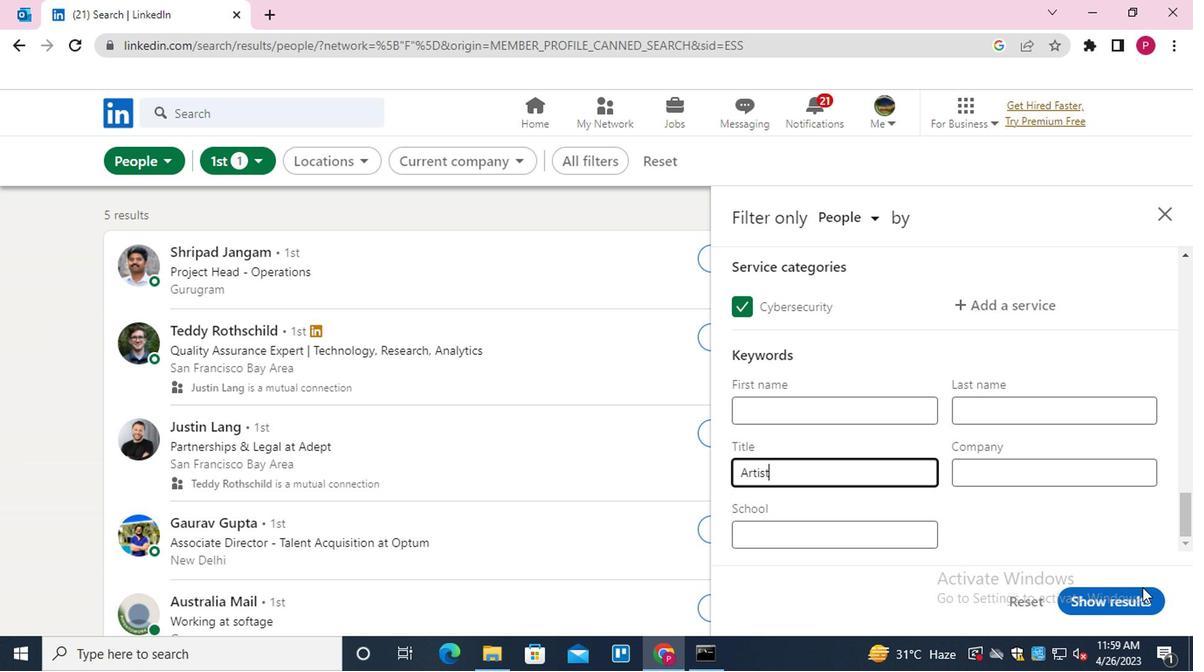
Action: Mouse pressed left at (1131, 600)
Screenshot: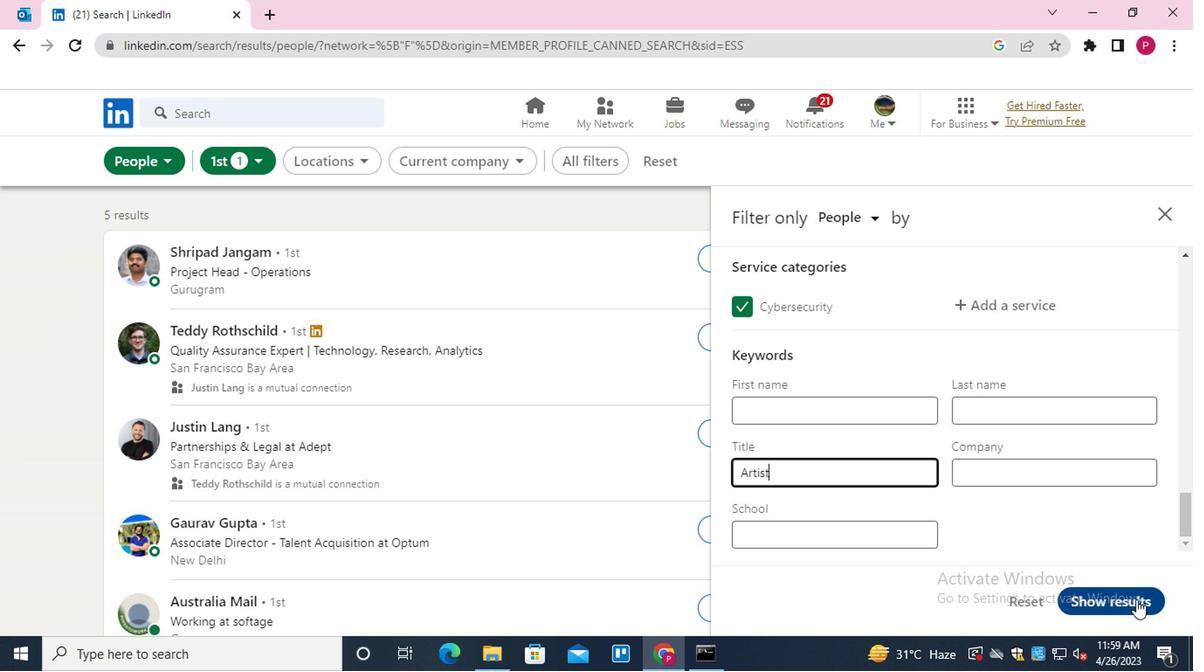 
Action: Mouse moved to (302, 402)
Screenshot: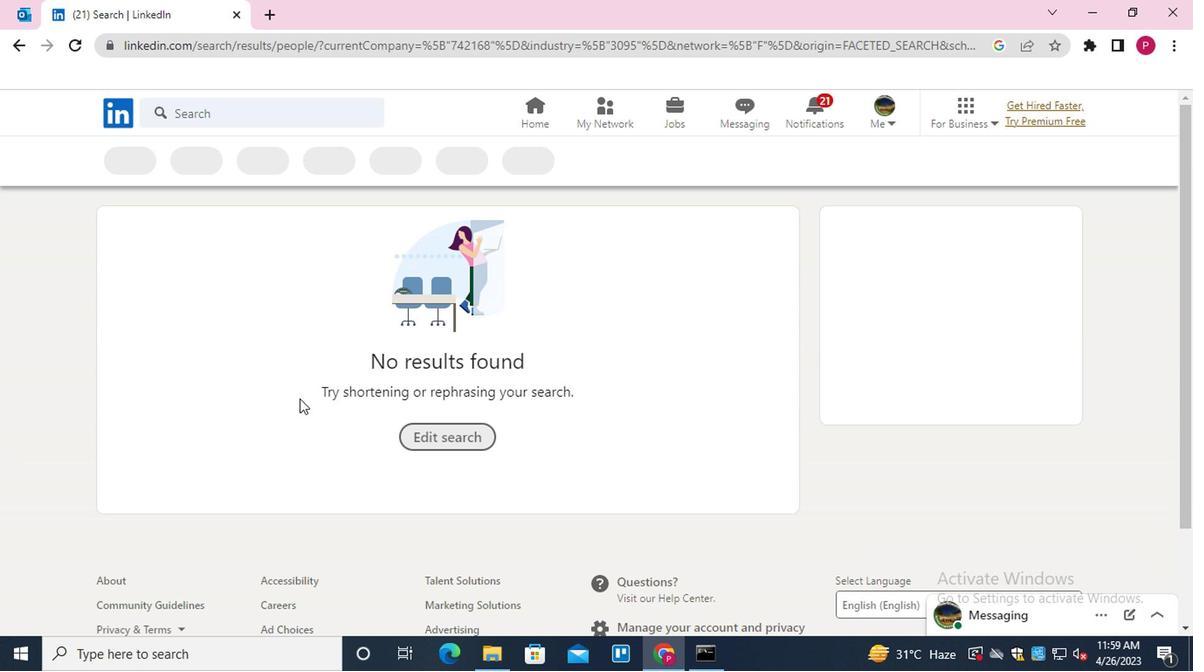 
